 Task: Search one way flight ticket for 2 adults, 2 children, 2 infants in seat in first from Deadhorse: Deadhorse Airport(prudhoe Bay Airport) to Riverton: Central Wyoming Regional Airport (was Riverton Regional) on 5-4-2023. Number of bags: 2 carry on bags. Price is upto 71000. Outbound departure time preference is 6:45.
Action: Mouse moved to (401, 353)
Screenshot: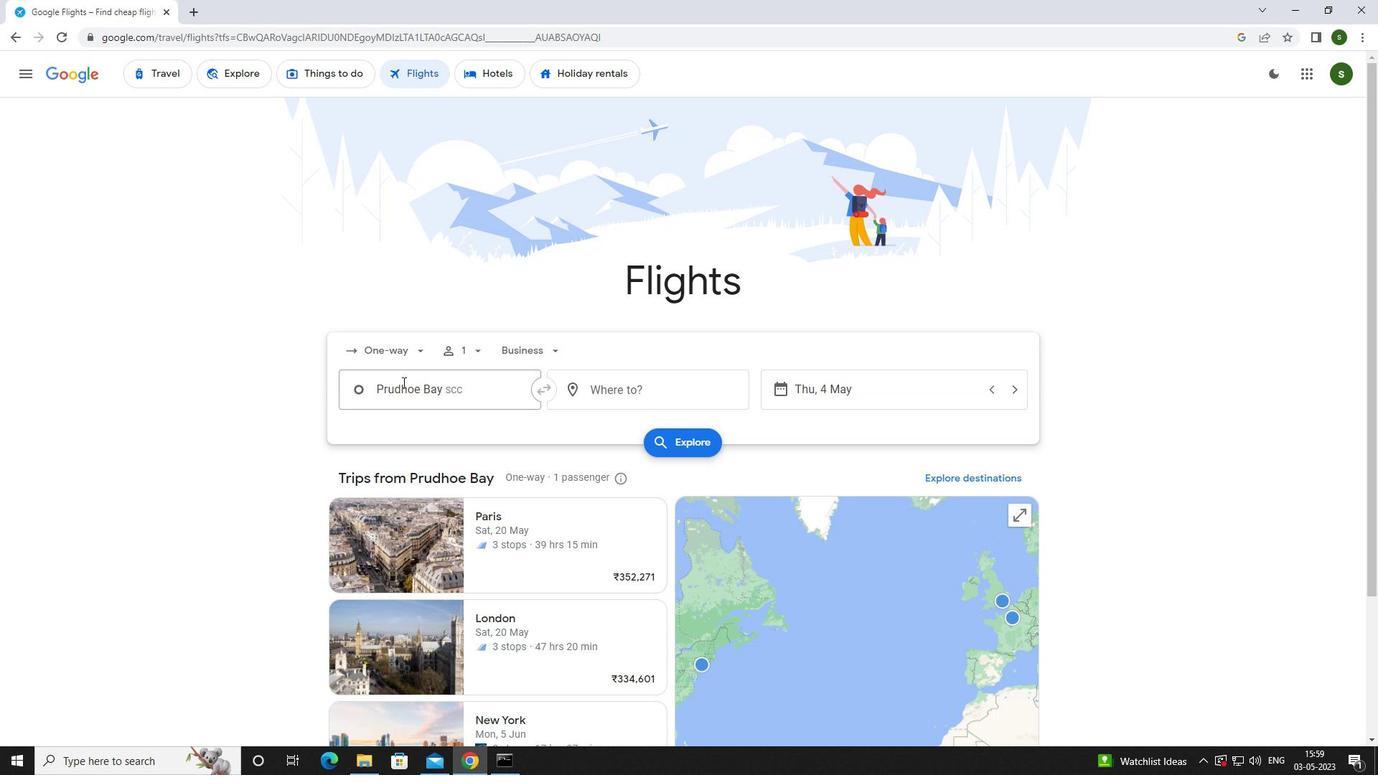 
Action: Mouse pressed left at (401, 353)
Screenshot: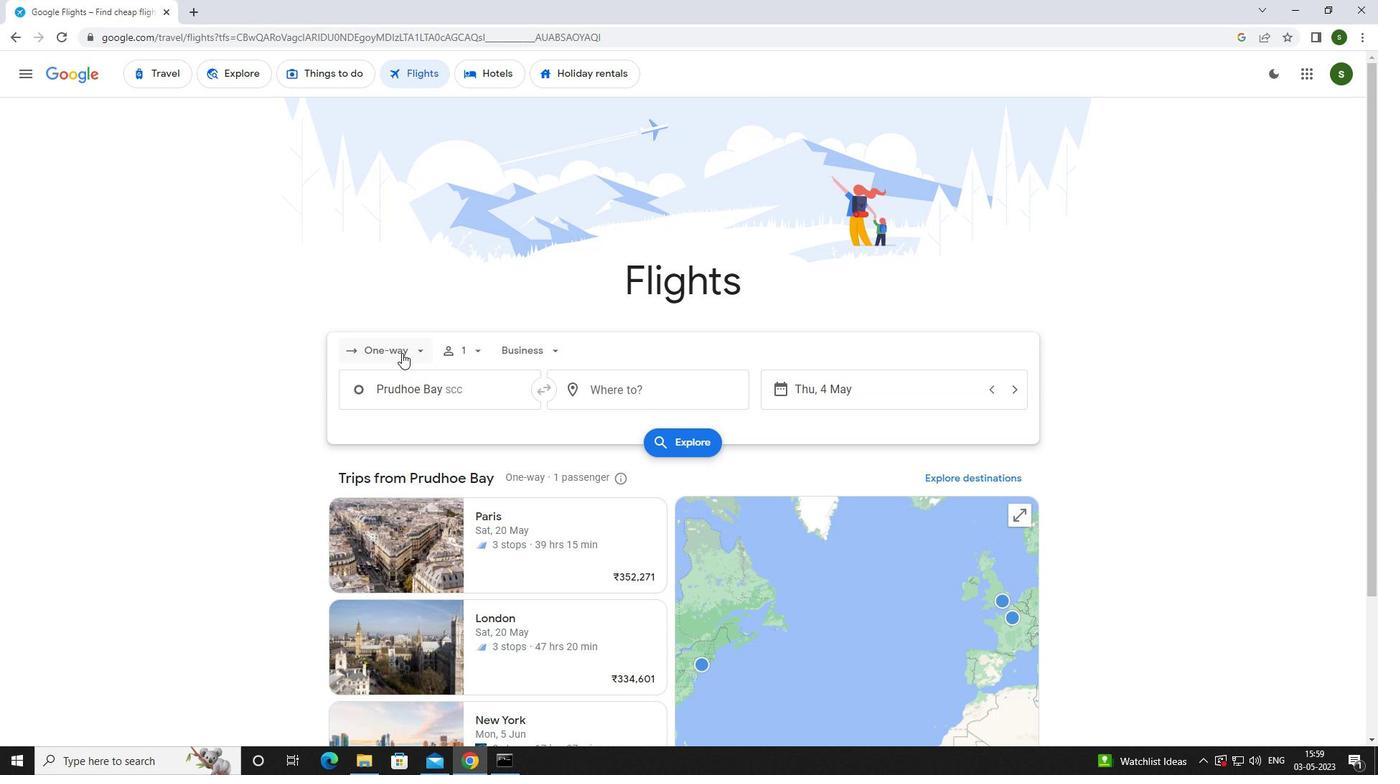 
Action: Mouse moved to (401, 404)
Screenshot: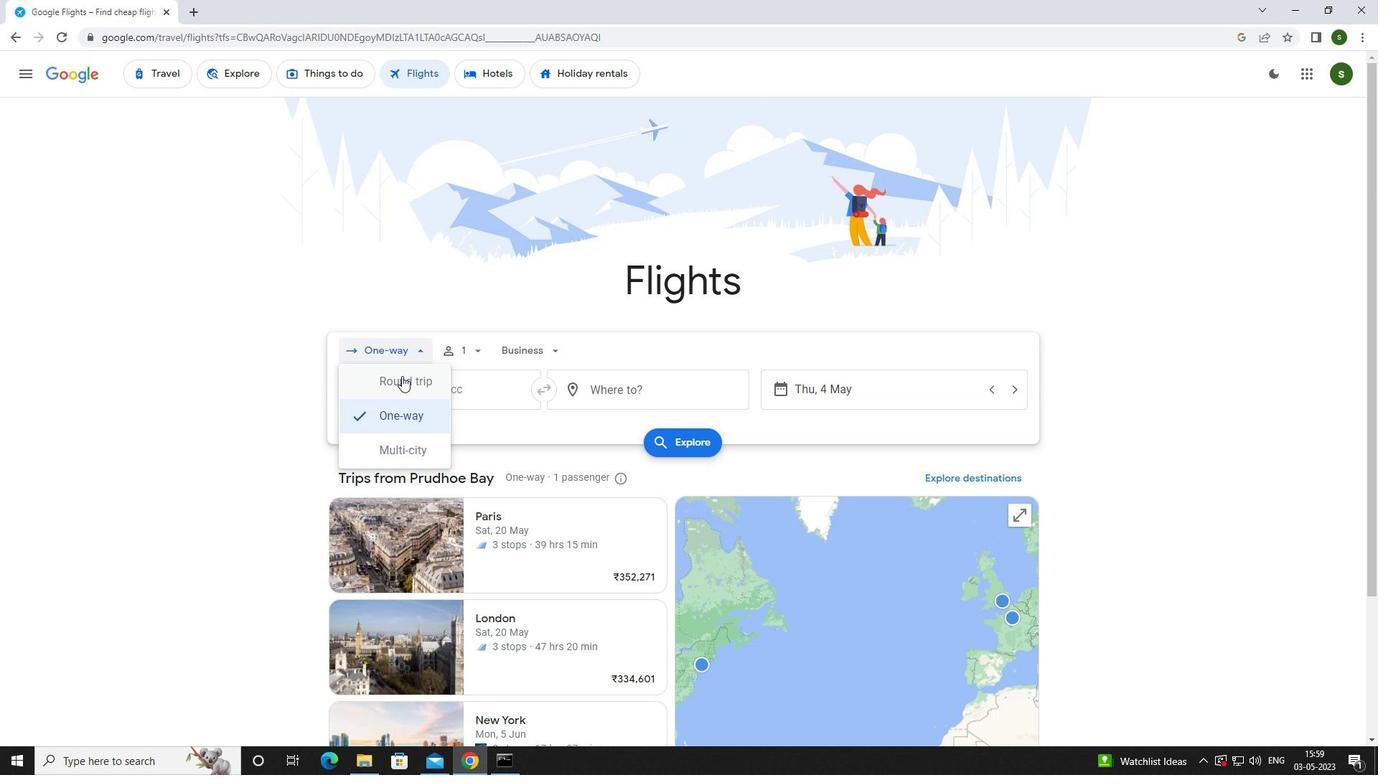 
Action: Mouse pressed left at (401, 404)
Screenshot: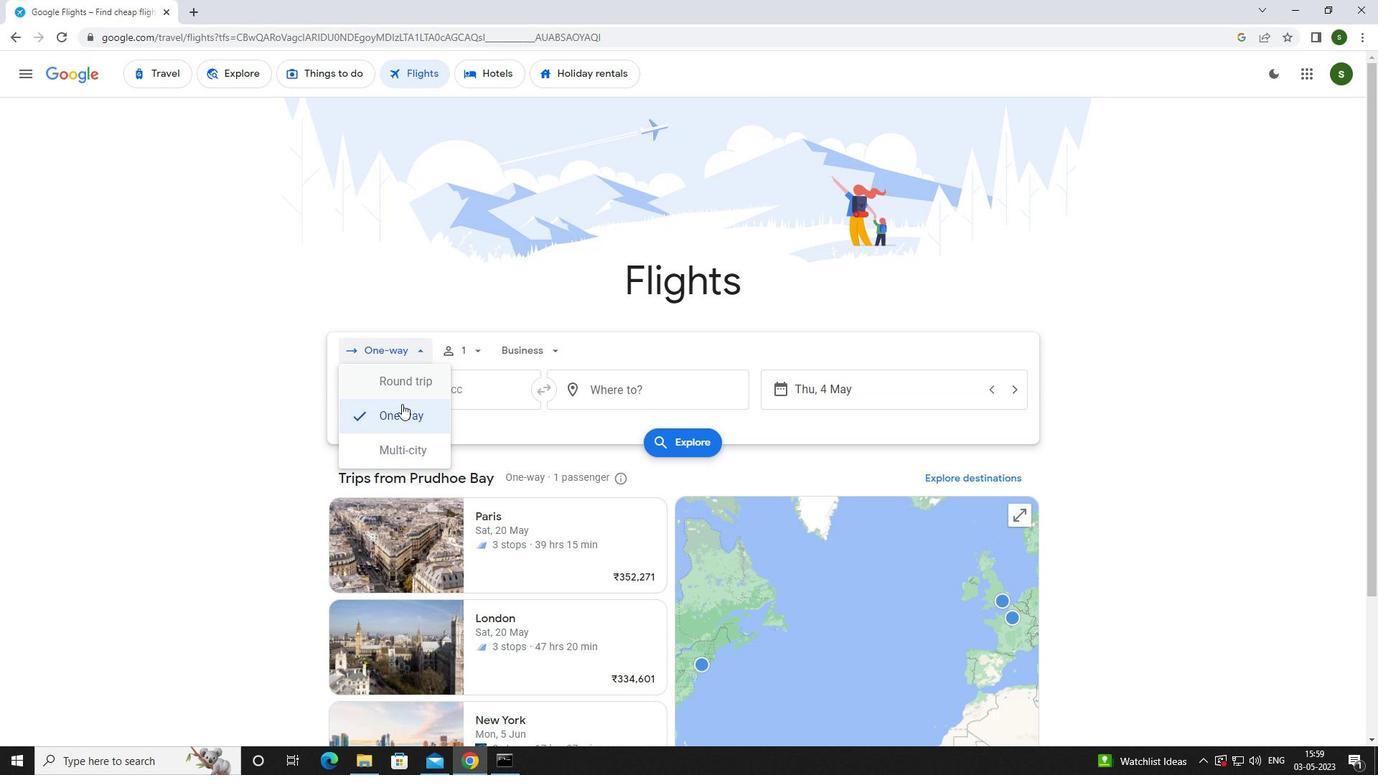 
Action: Mouse moved to (478, 350)
Screenshot: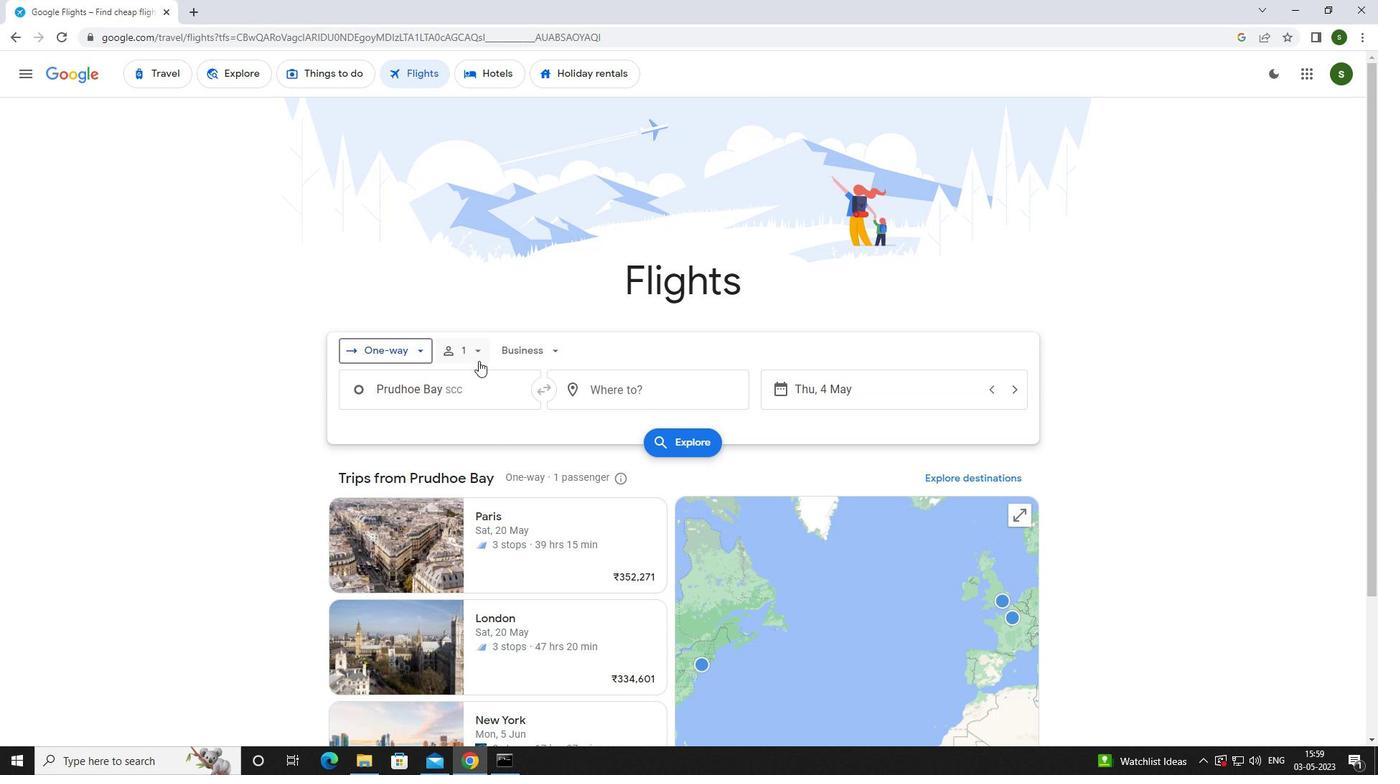 
Action: Mouse pressed left at (478, 350)
Screenshot: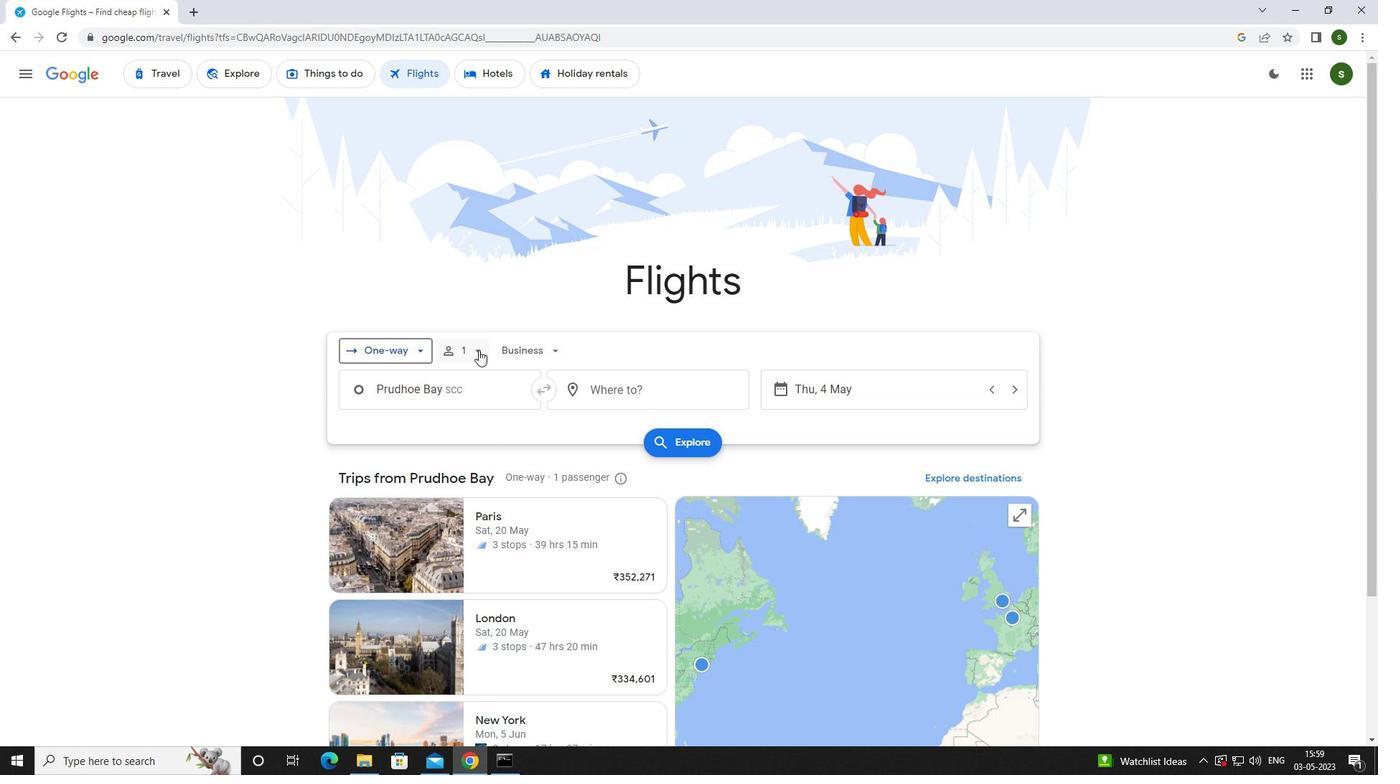 
Action: Mouse moved to (591, 385)
Screenshot: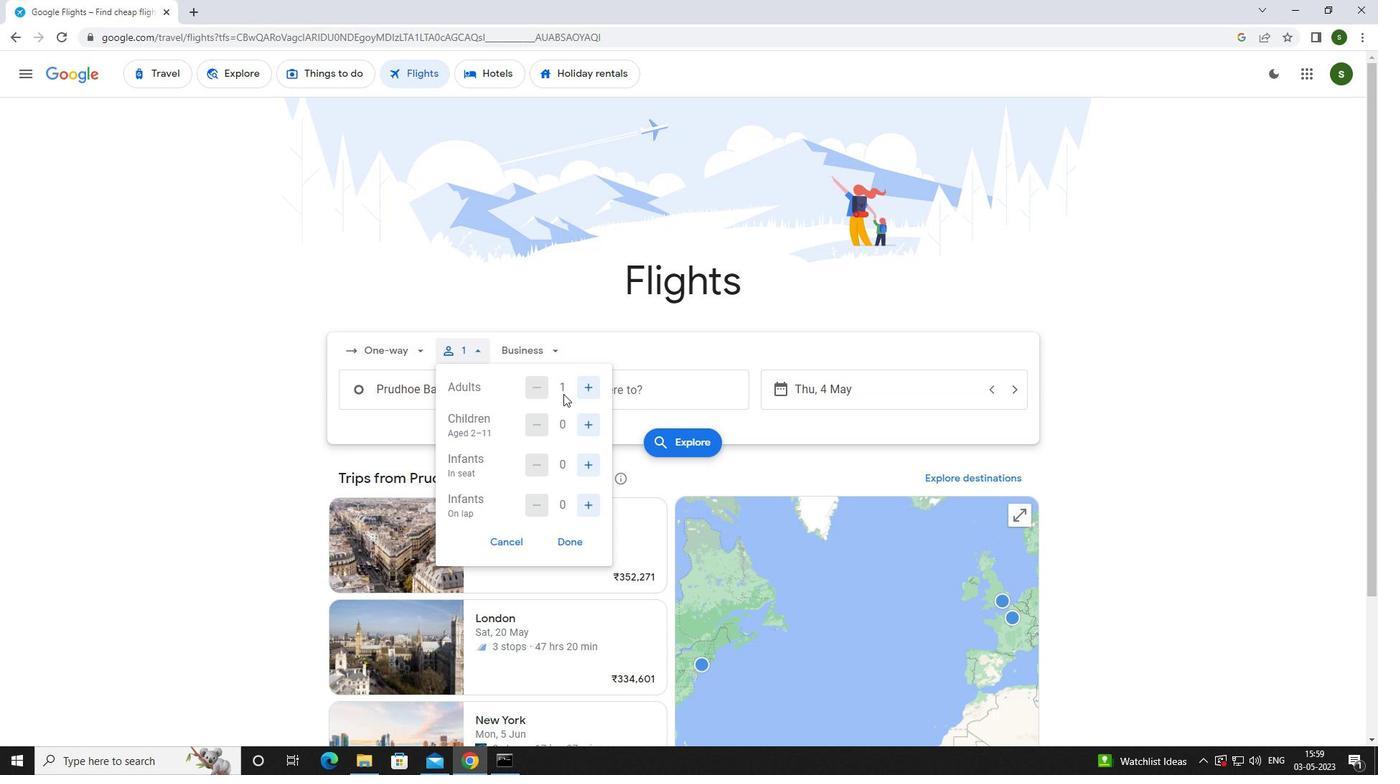 
Action: Mouse pressed left at (591, 385)
Screenshot: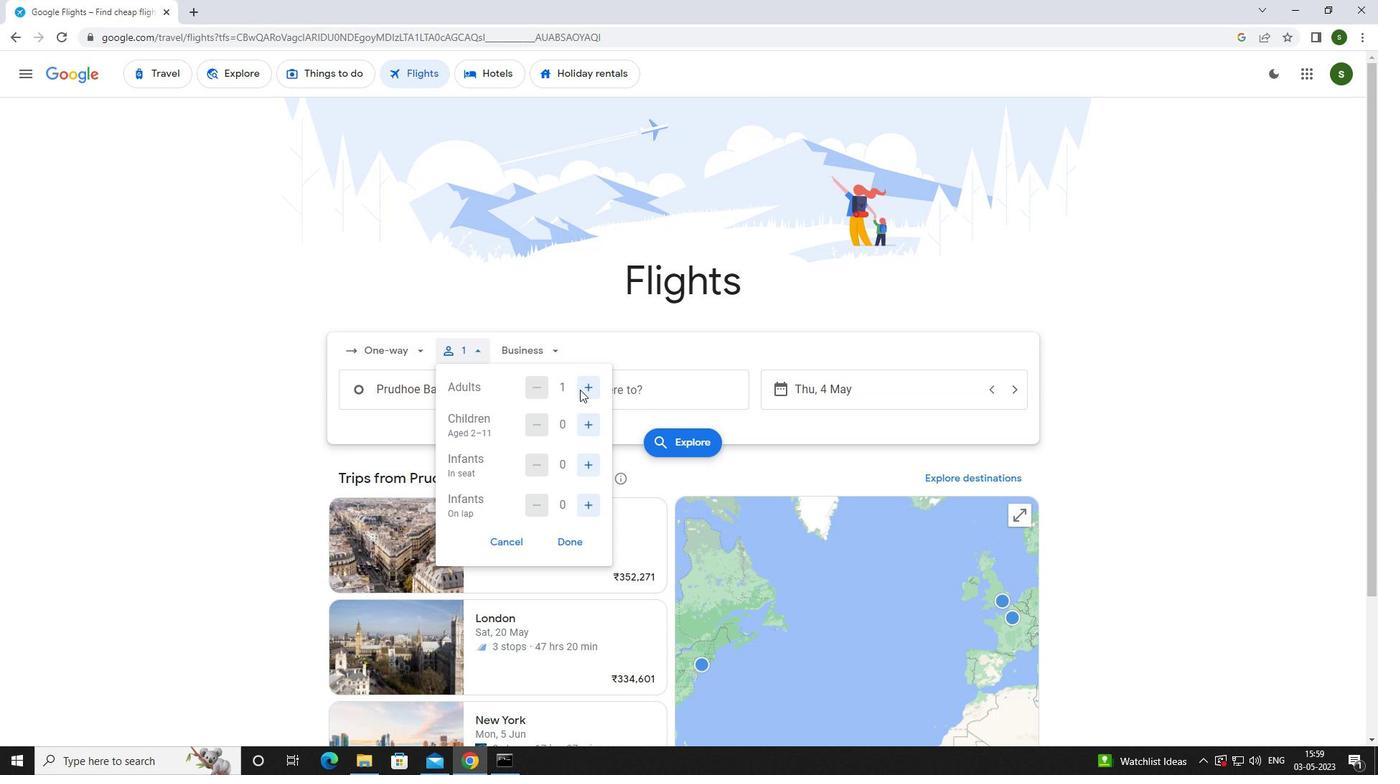 
Action: Mouse moved to (587, 420)
Screenshot: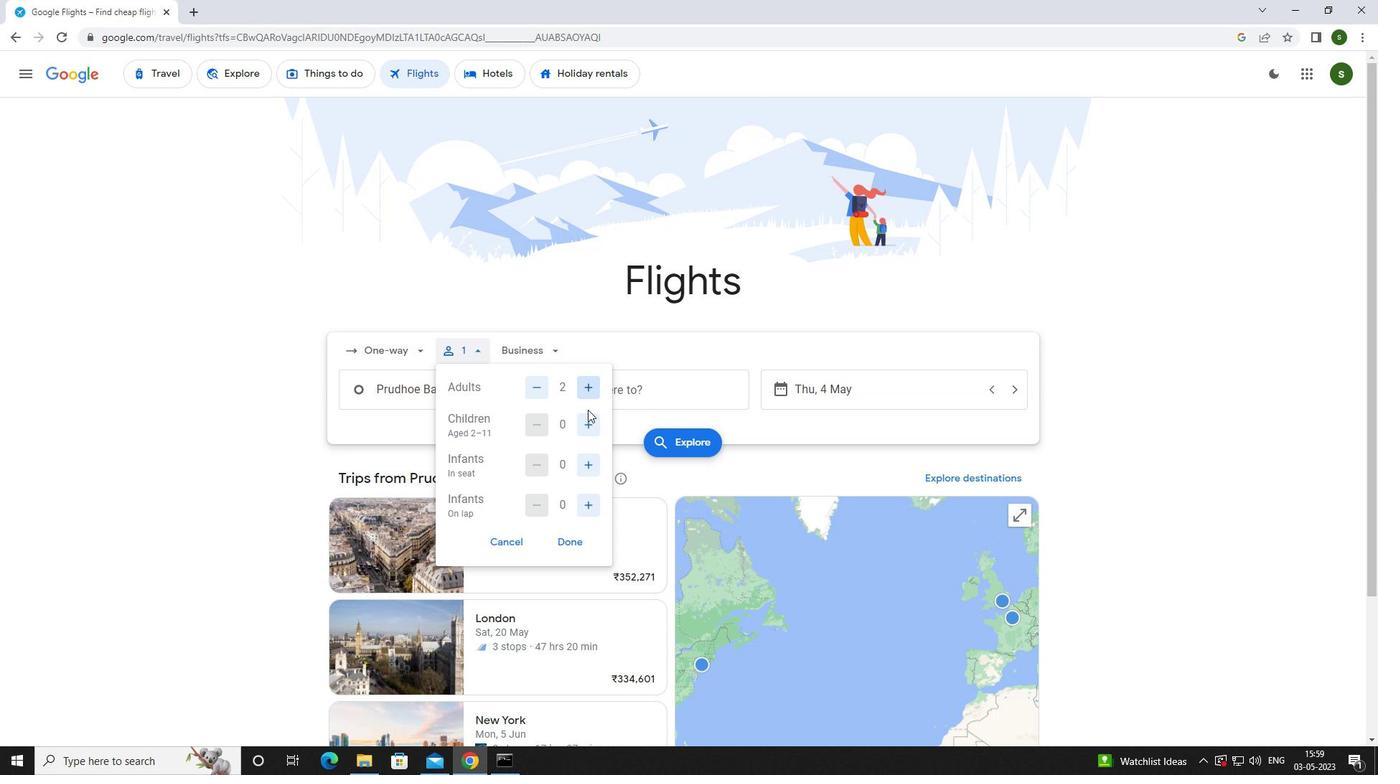 
Action: Mouse pressed left at (587, 420)
Screenshot: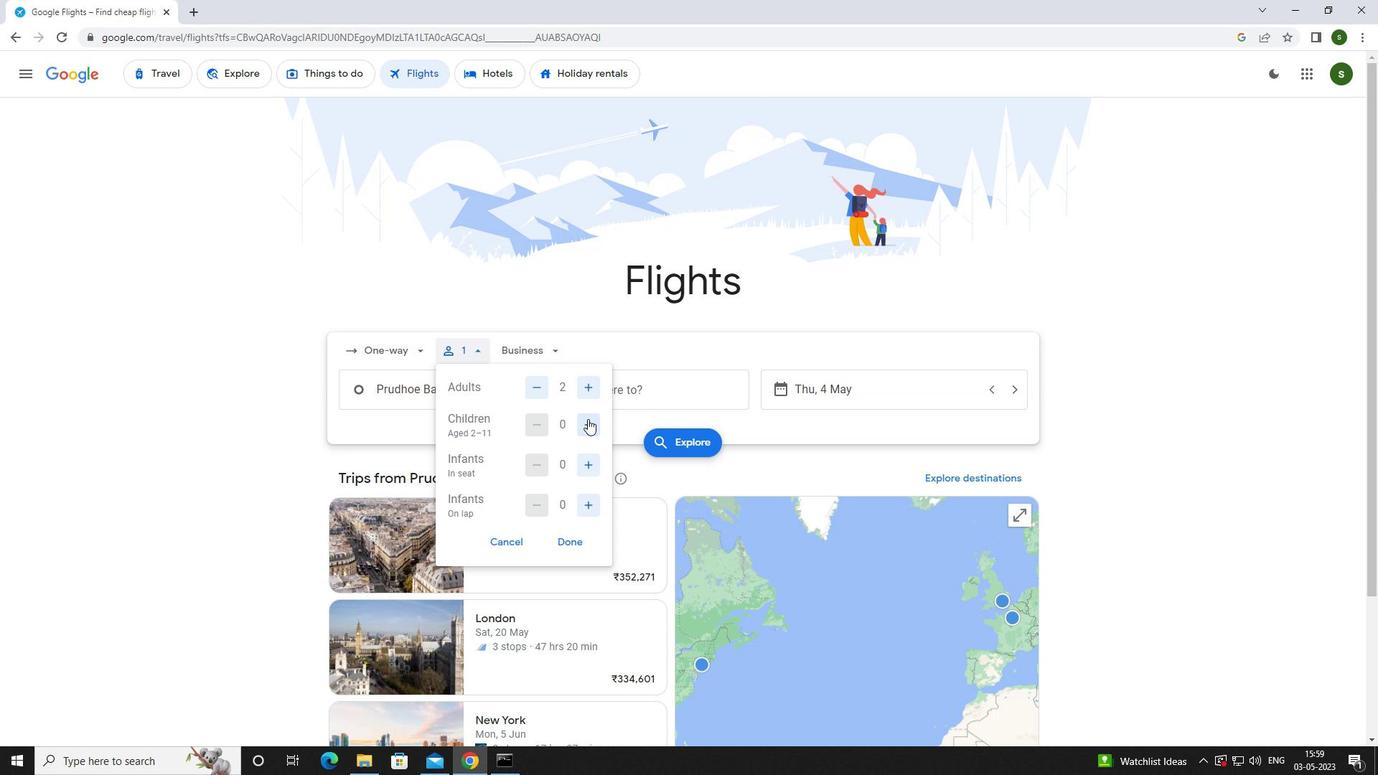 
Action: Mouse pressed left at (587, 420)
Screenshot: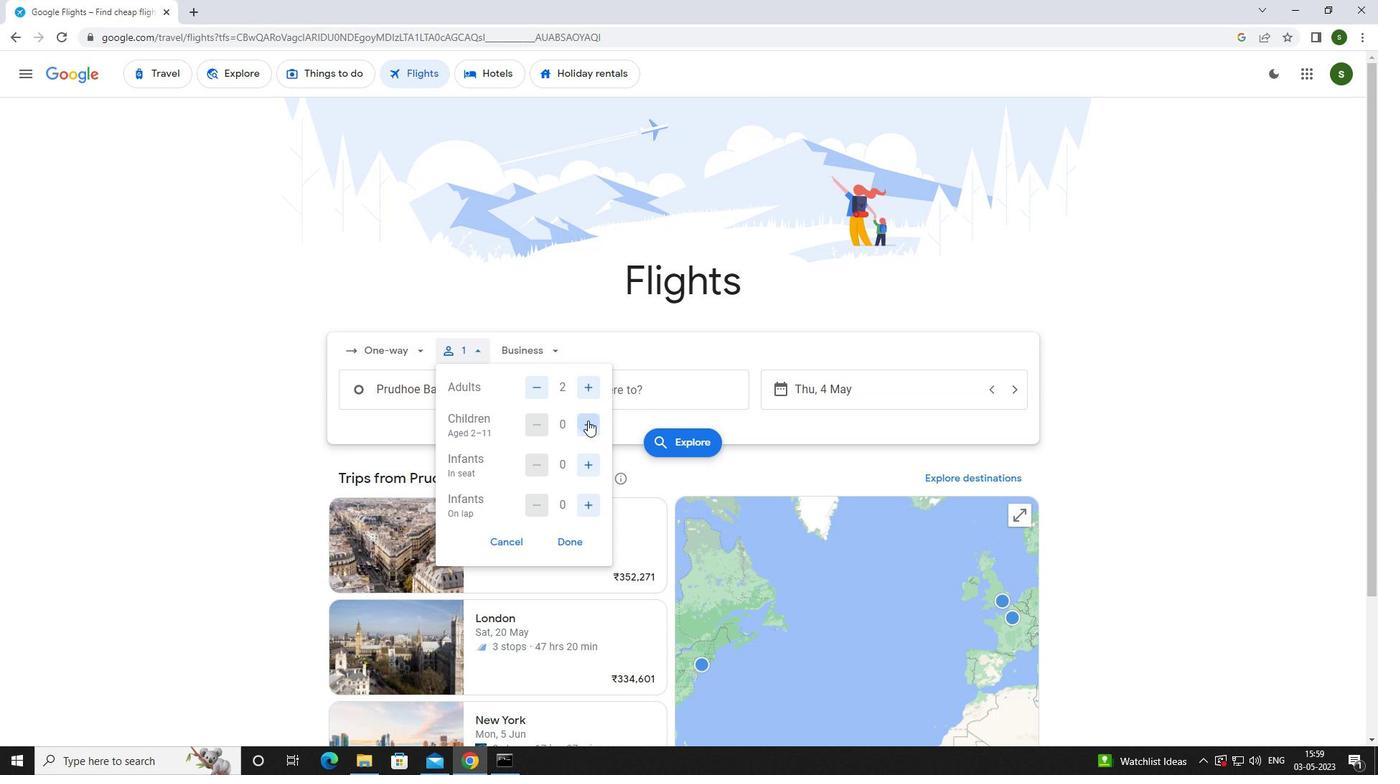 
Action: Mouse moved to (588, 460)
Screenshot: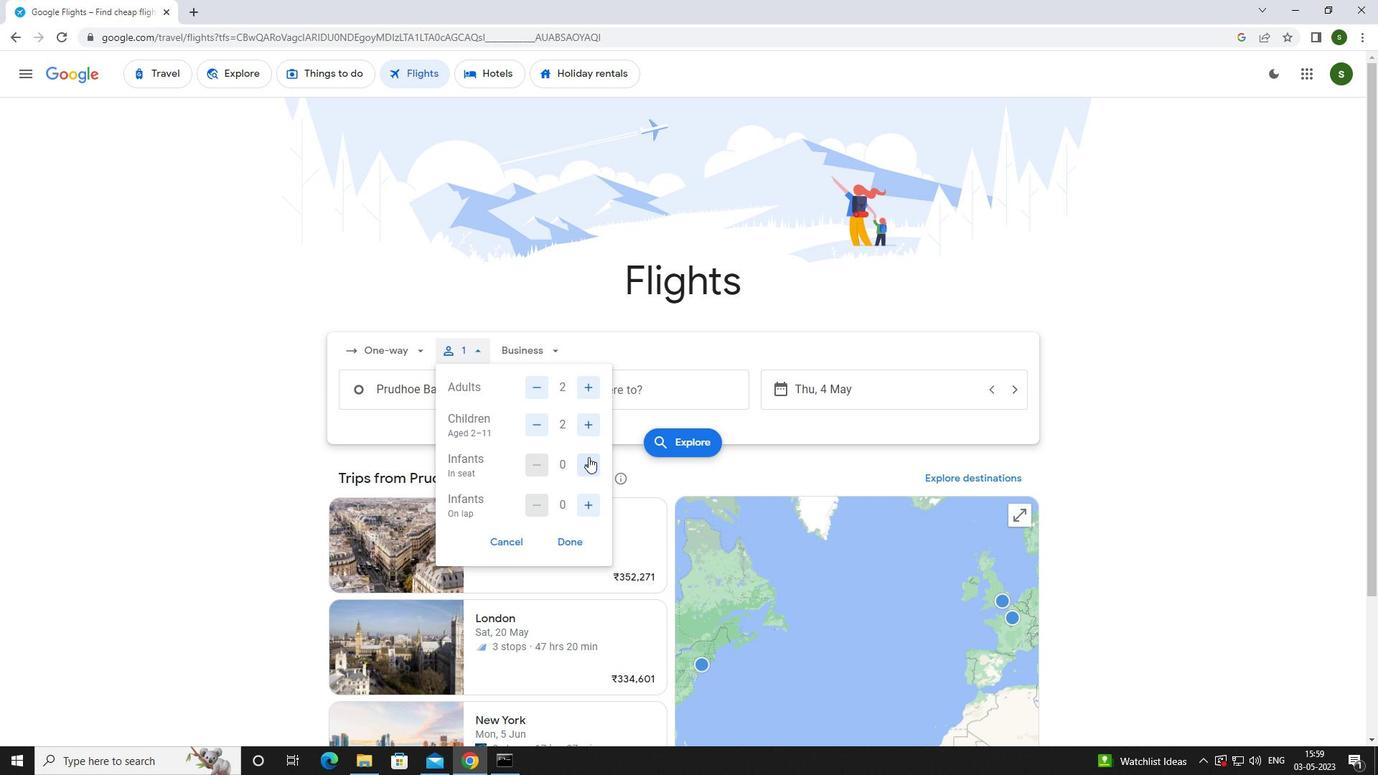 
Action: Mouse pressed left at (588, 460)
Screenshot: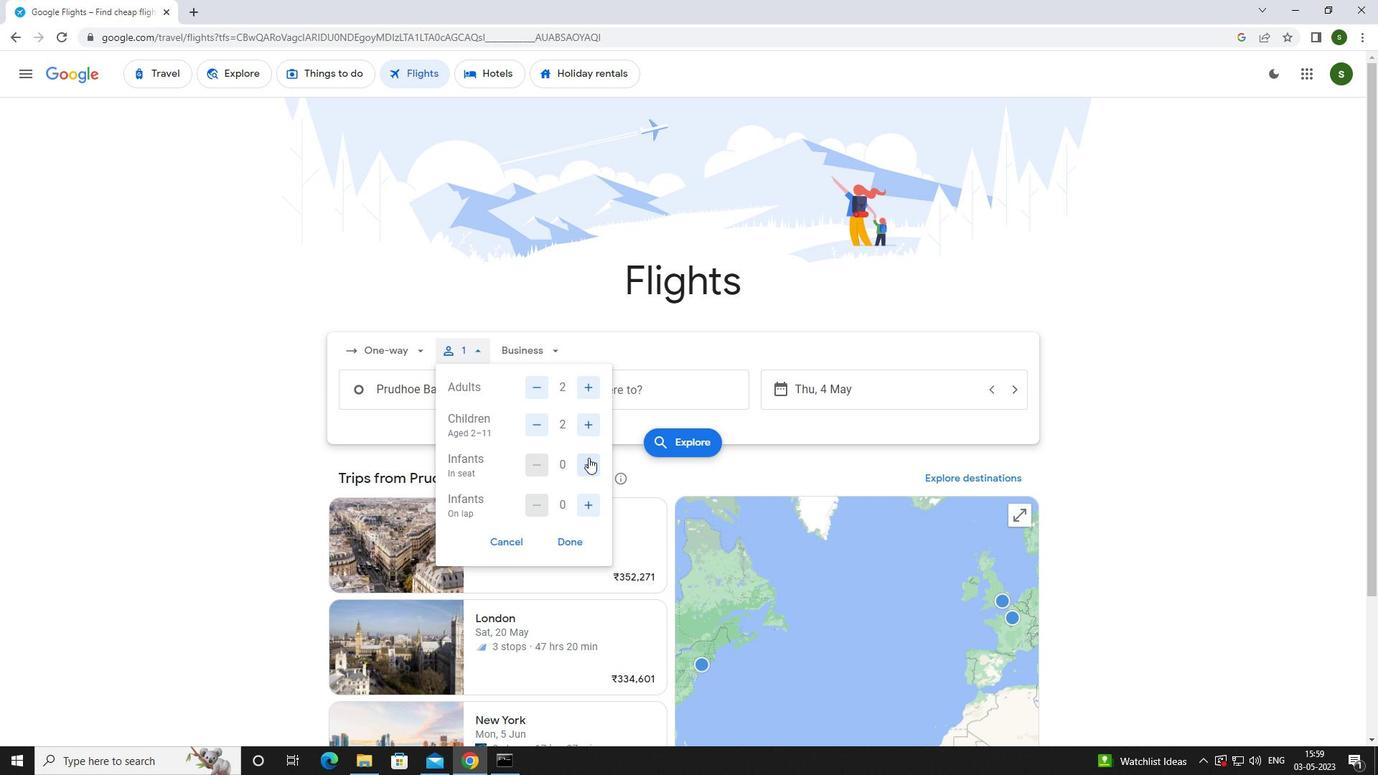 
Action: Mouse pressed left at (588, 460)
Screenshot: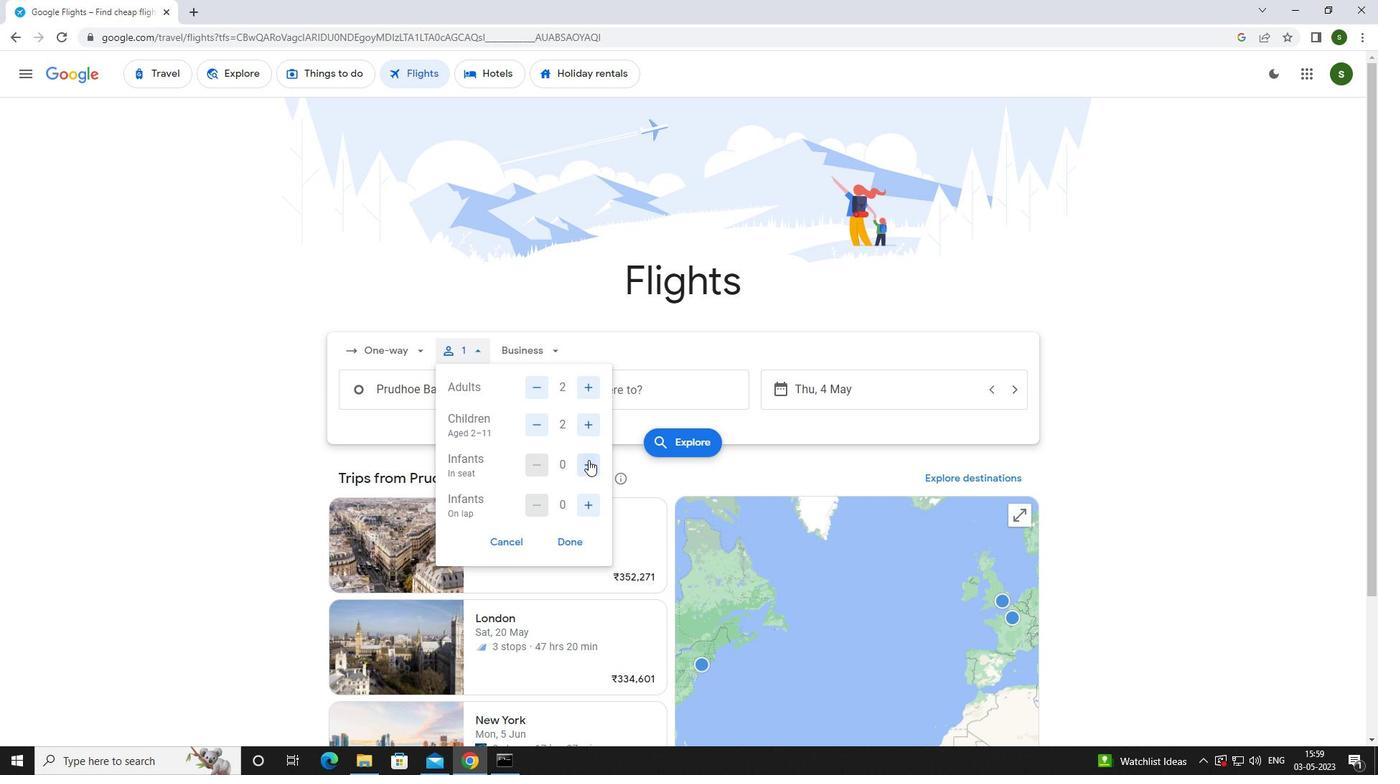 
Action: Mouse moved to (546, 347)
Screenshot: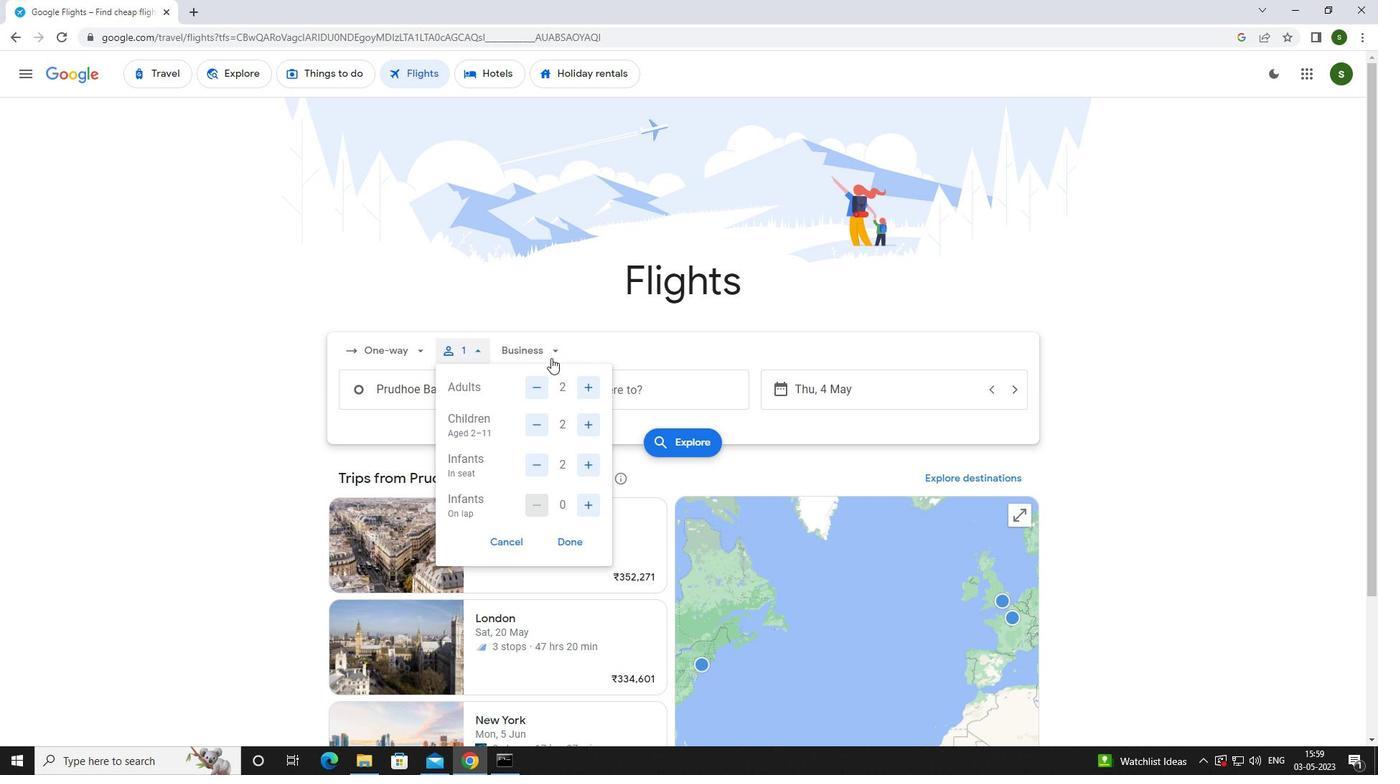 
Action: Mouse pressed left at (546, 347)
Screenshot: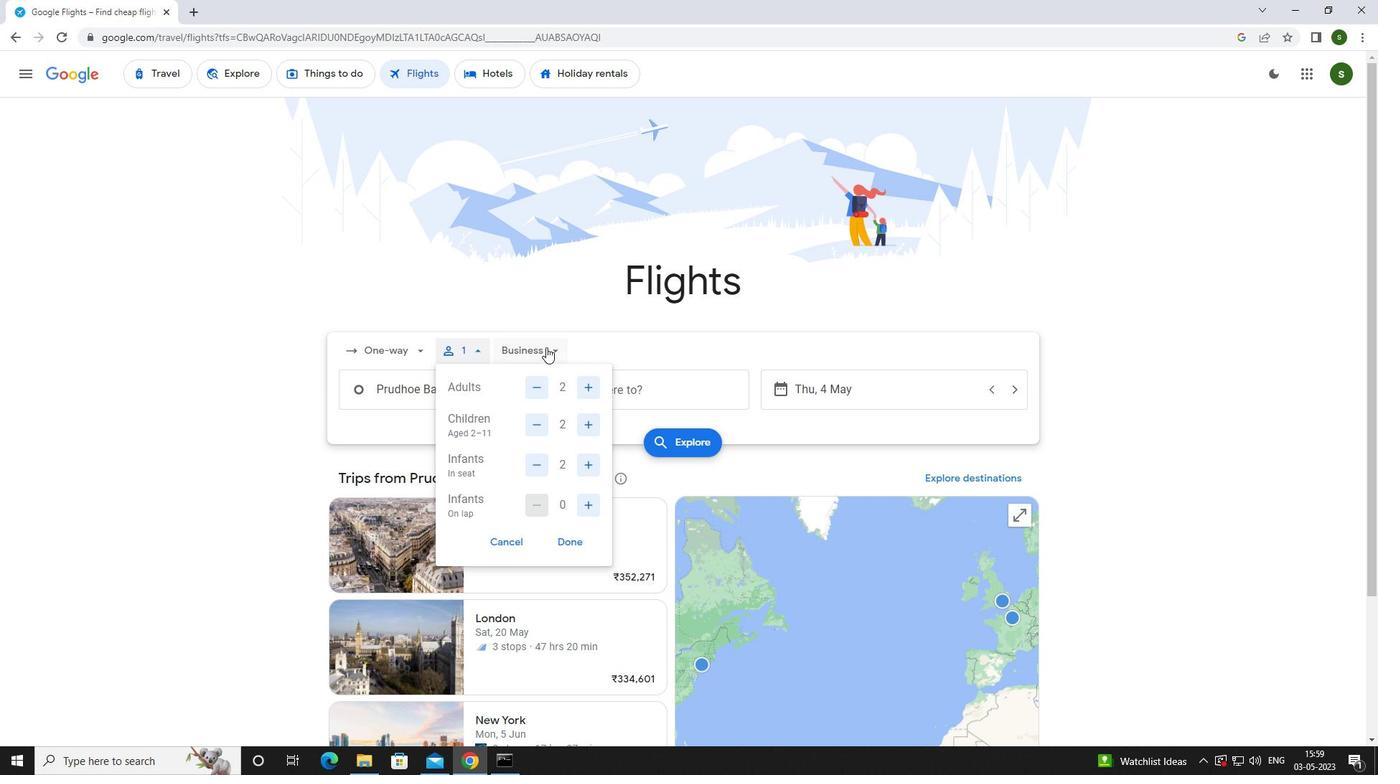 
Action: Mouse moved to (558, 480)
Screenshot: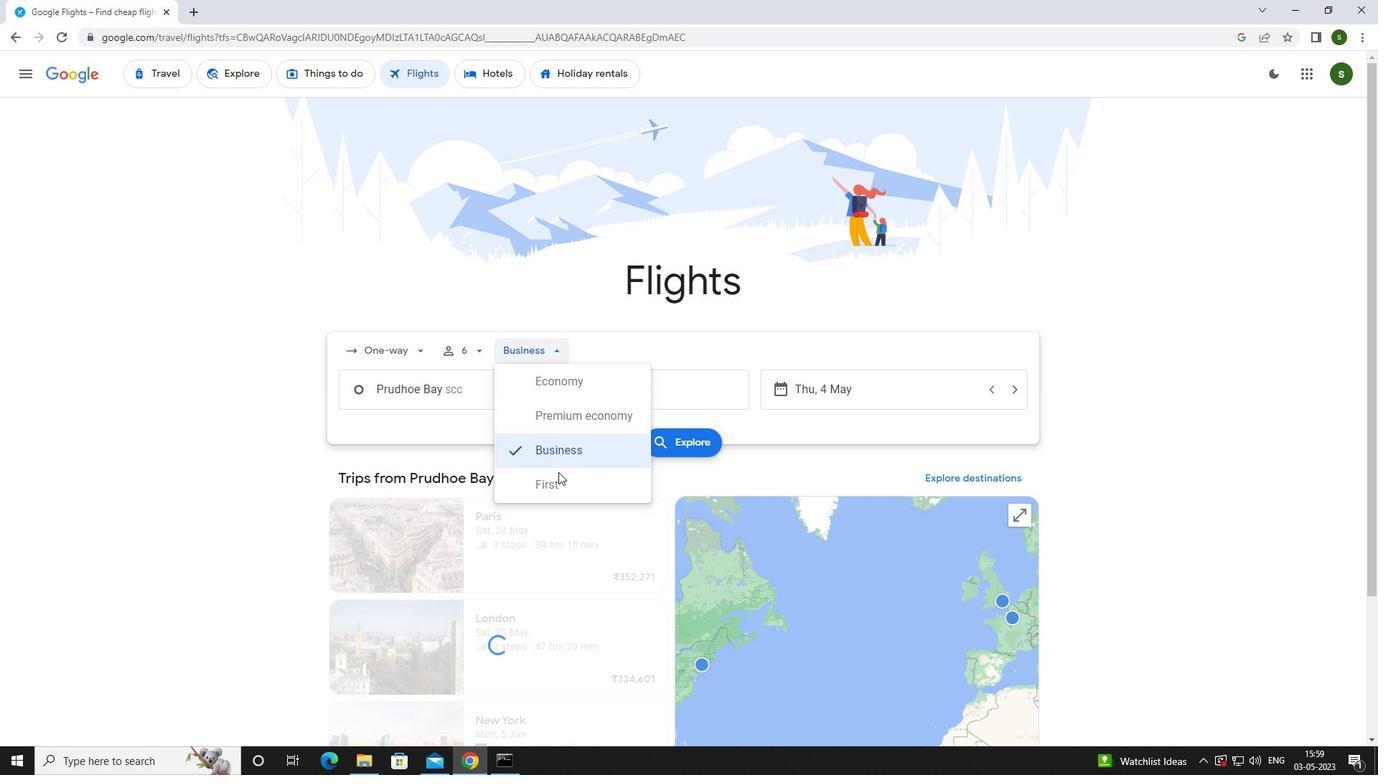 
Action: Mouse pressed left at (558, 480)
Screenshot: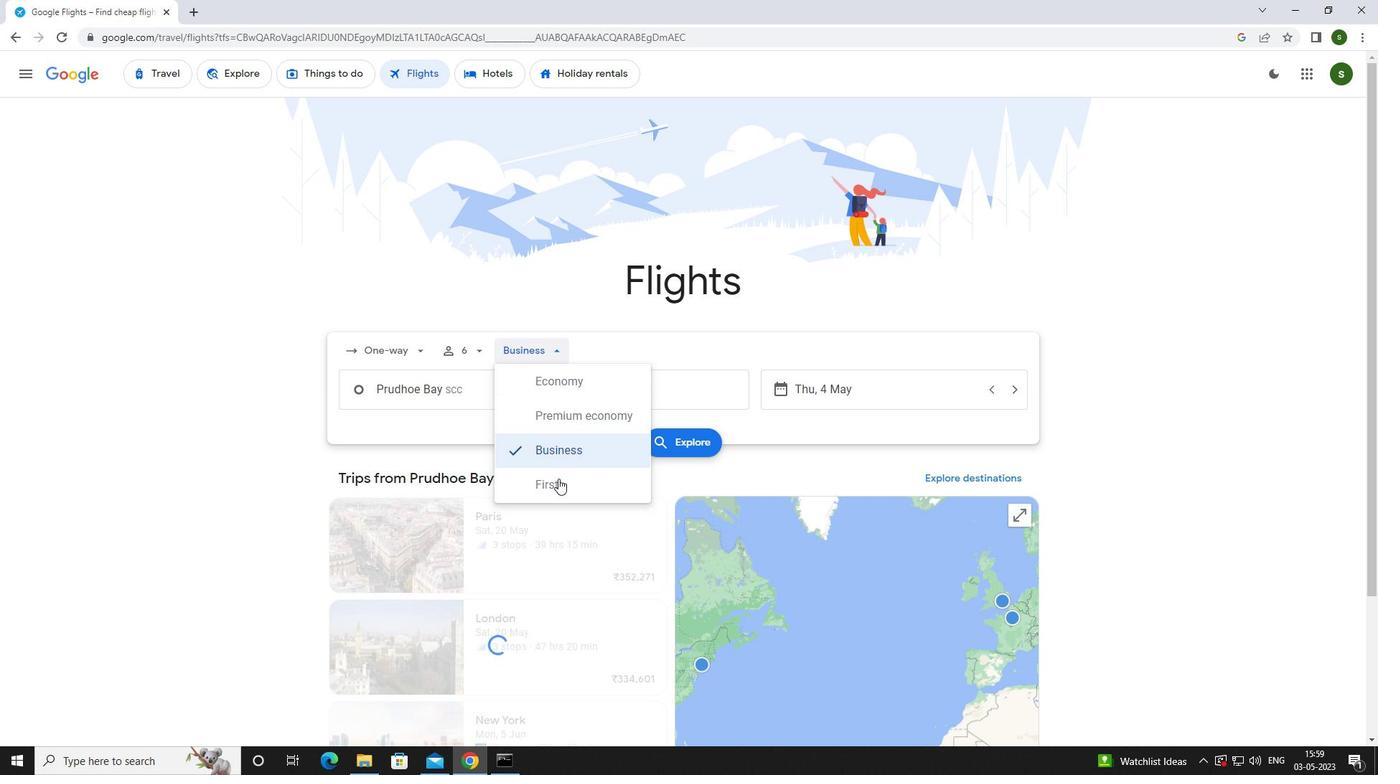 
Action: Mouse moved to (492, 391)
Screenshot: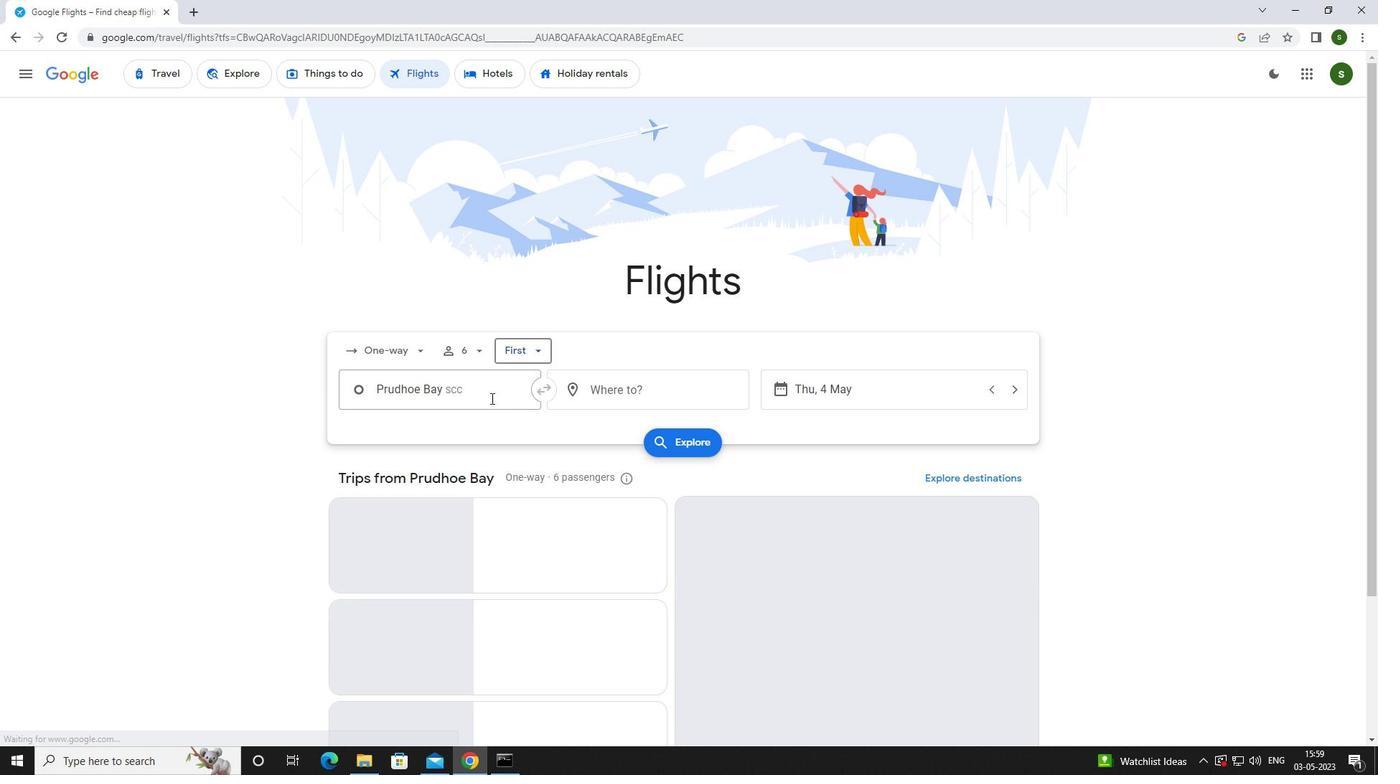 
Action: Mouse pressed left at (492, 391)
Screenshot: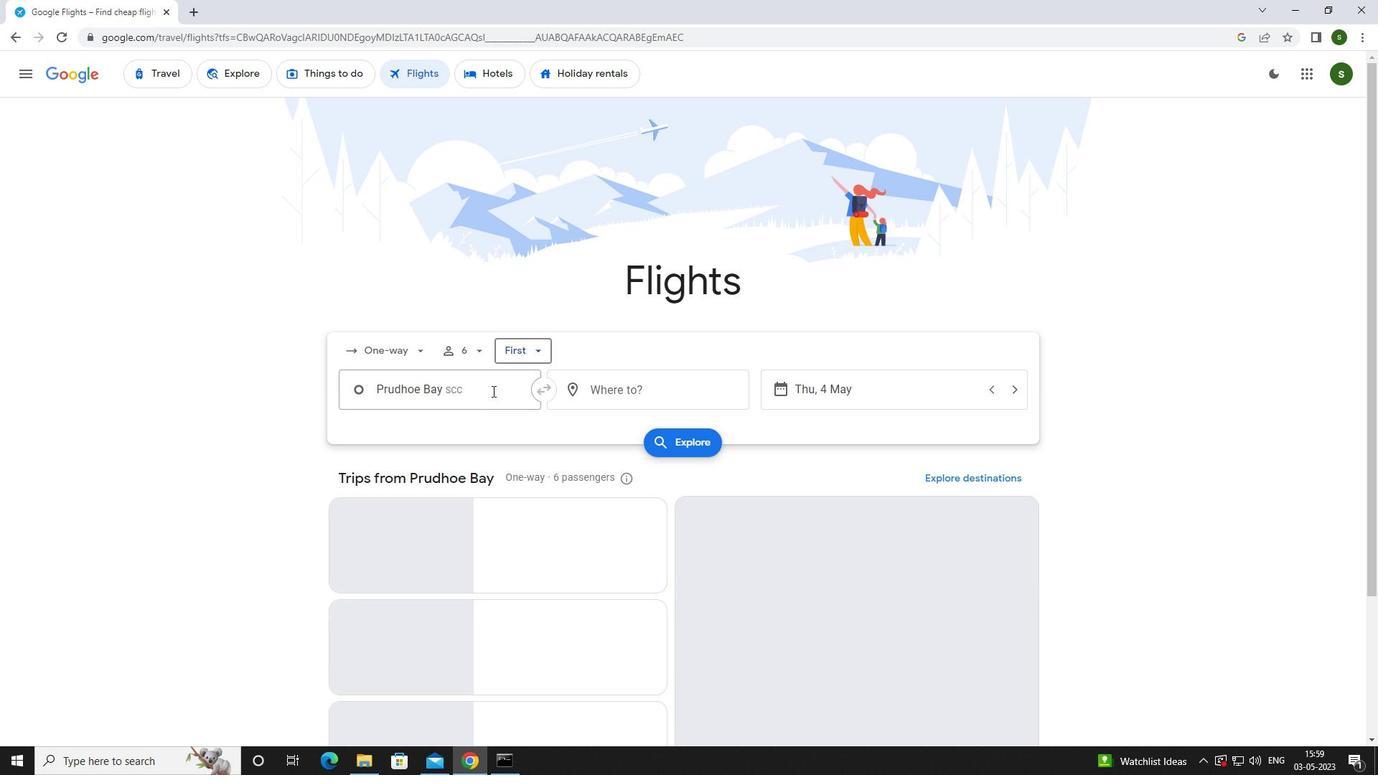 
Action: Mouse moved to (493, 390)
Screenshot: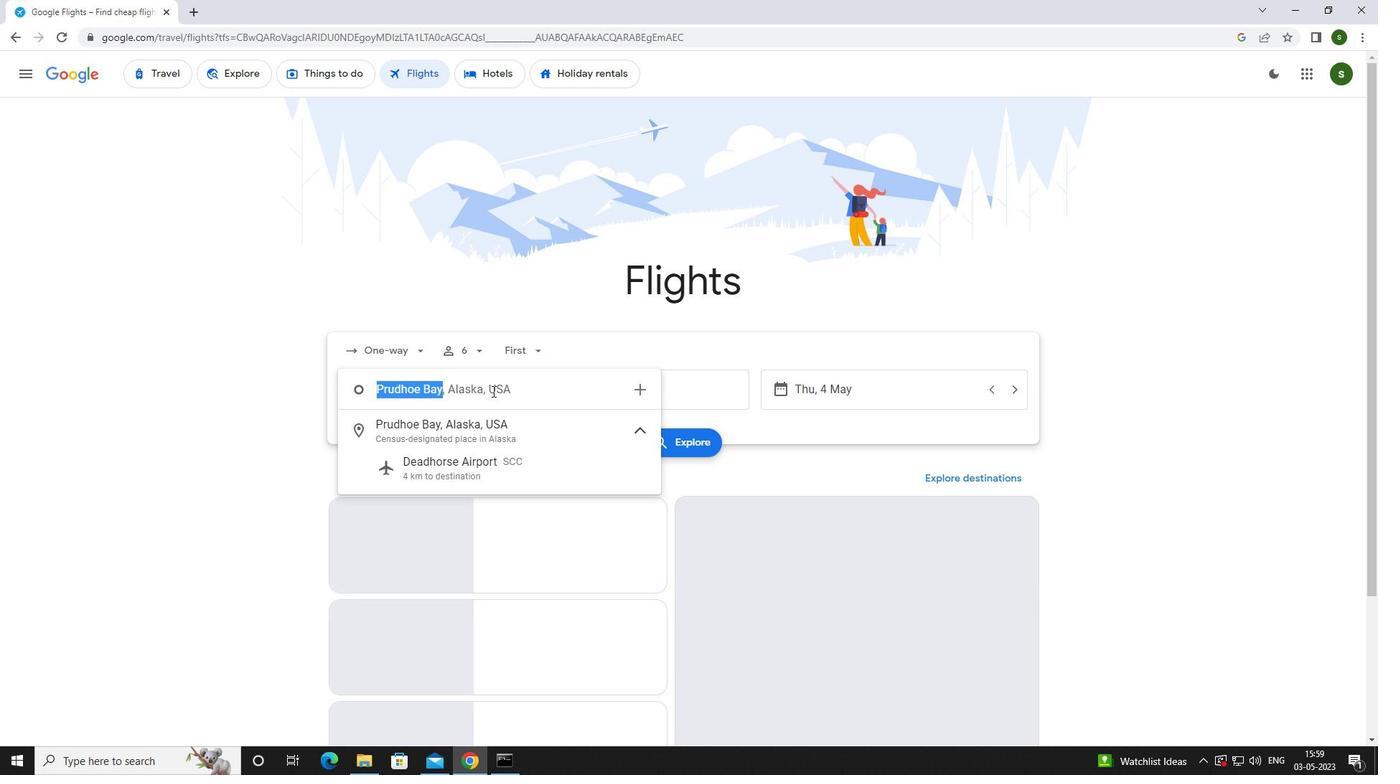 
Action: Key pressed <Key.caps_lock>d<Key.caps_lock>eadho
Screenshot: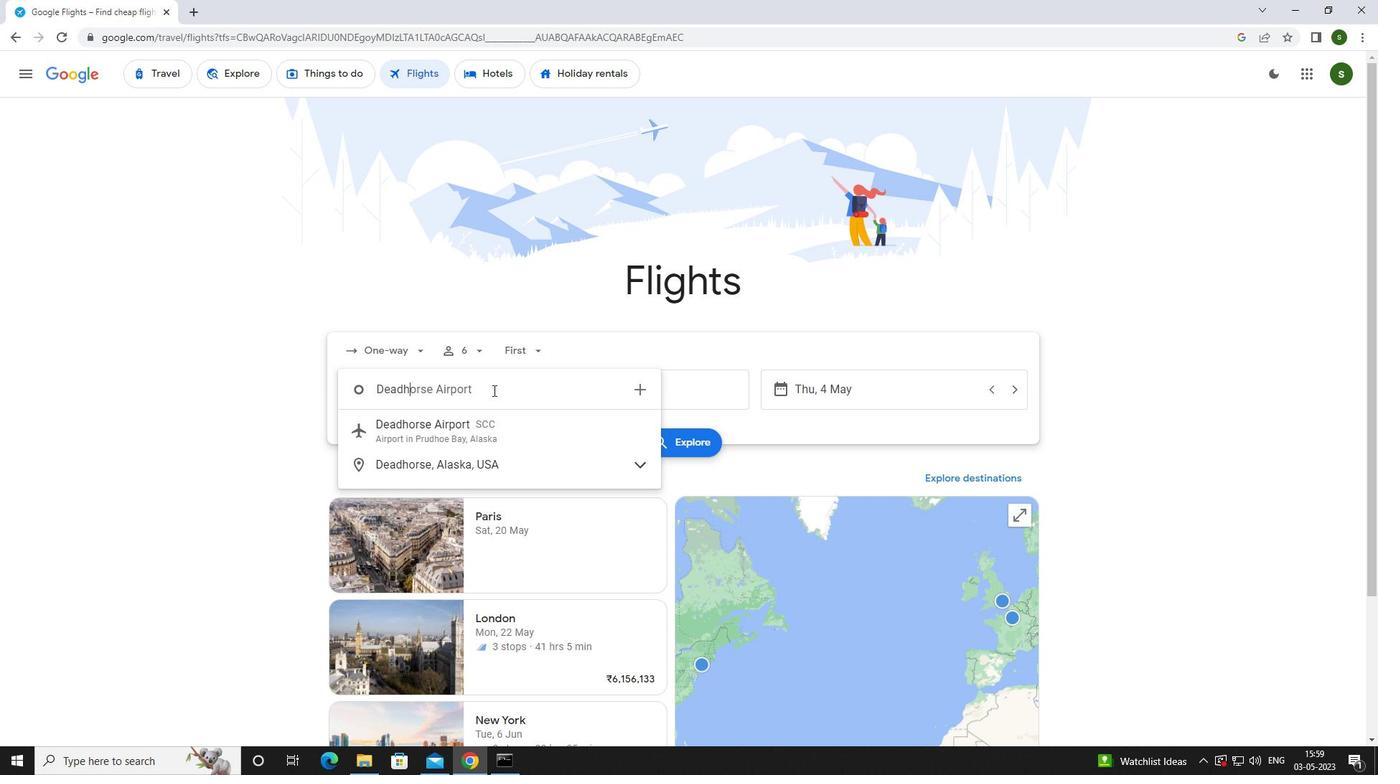
Action: Mouse moved to (501, 420)
Screenshot: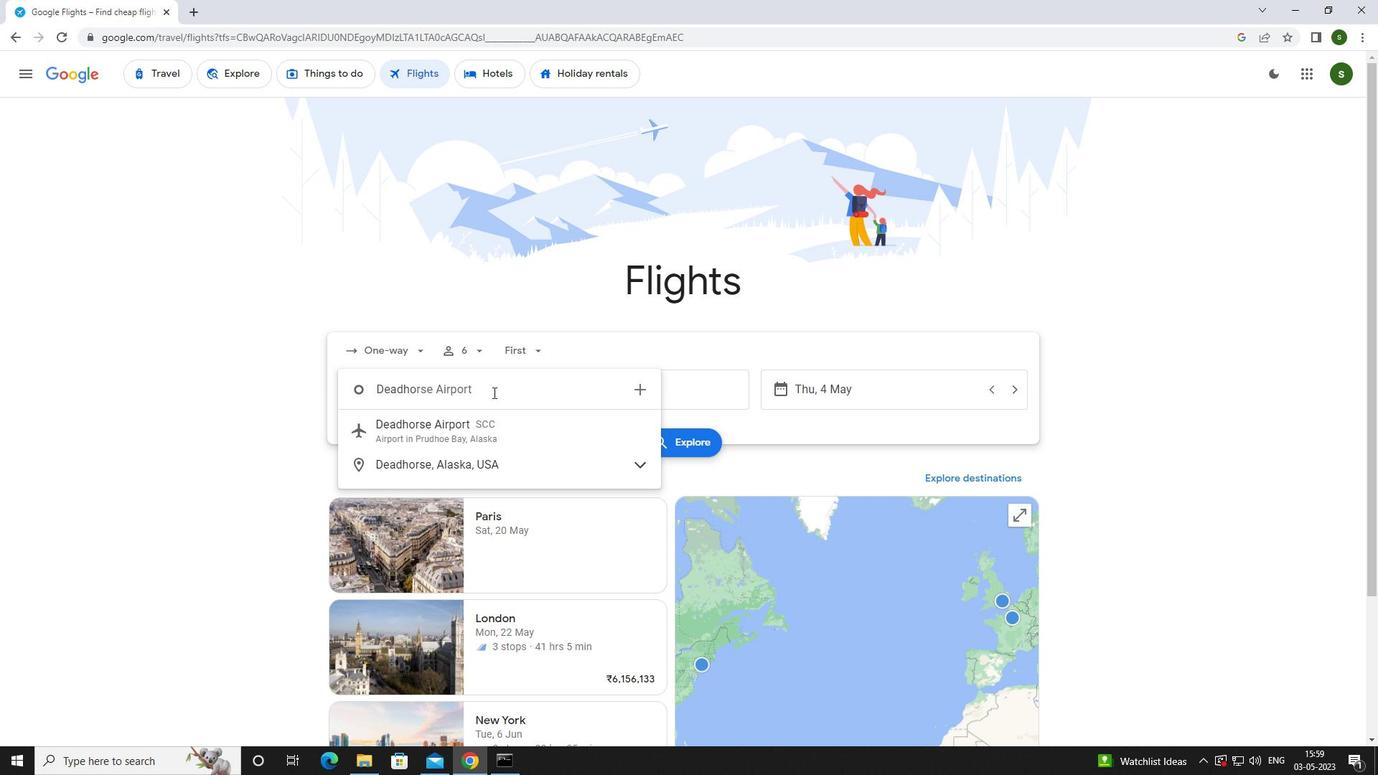
Action: Mouse pressed left at (501, 420)
Screenshot: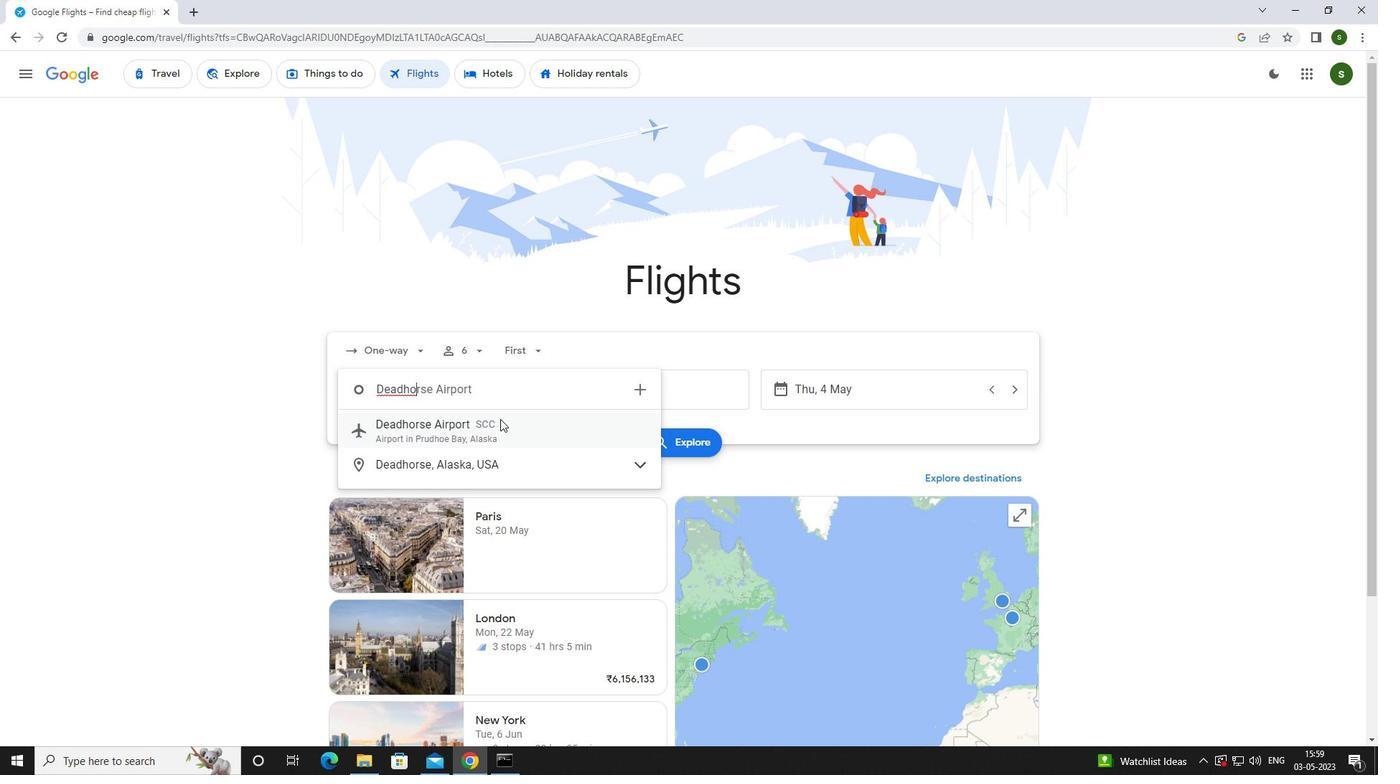 
Action: Mouse moved to (663, 394)
Screenshot: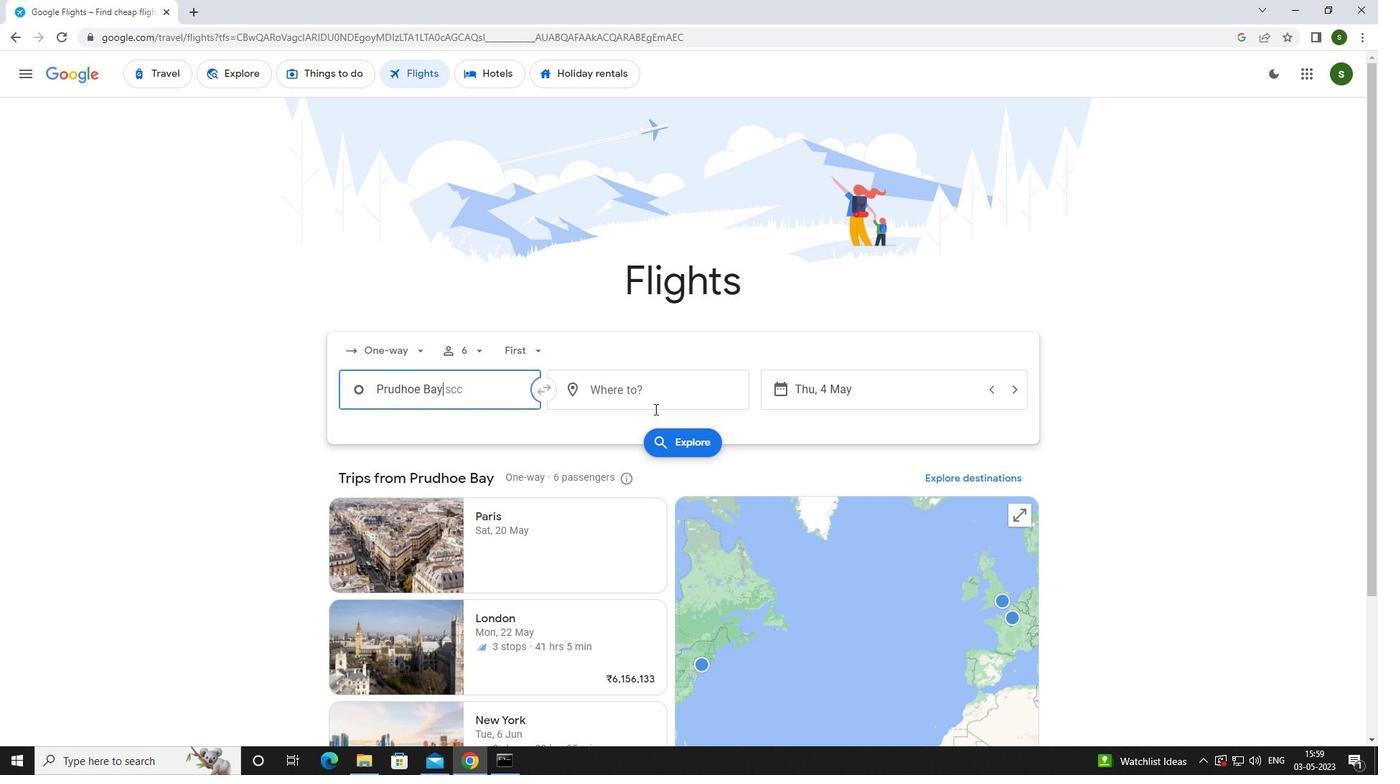 
Action: Mouse pressed left at (663, 394)
Screenshot: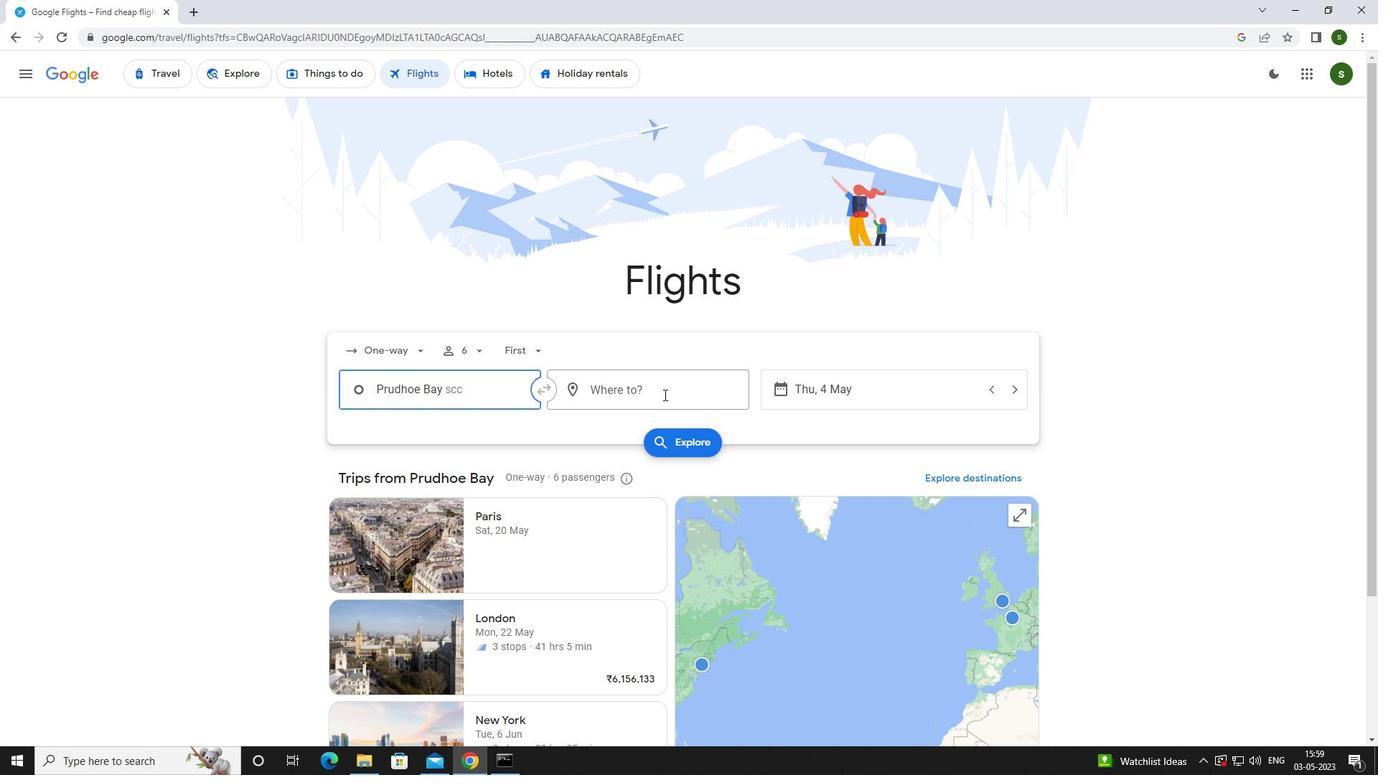 
Action: Mouse moved to (666, 392)
Screenshot: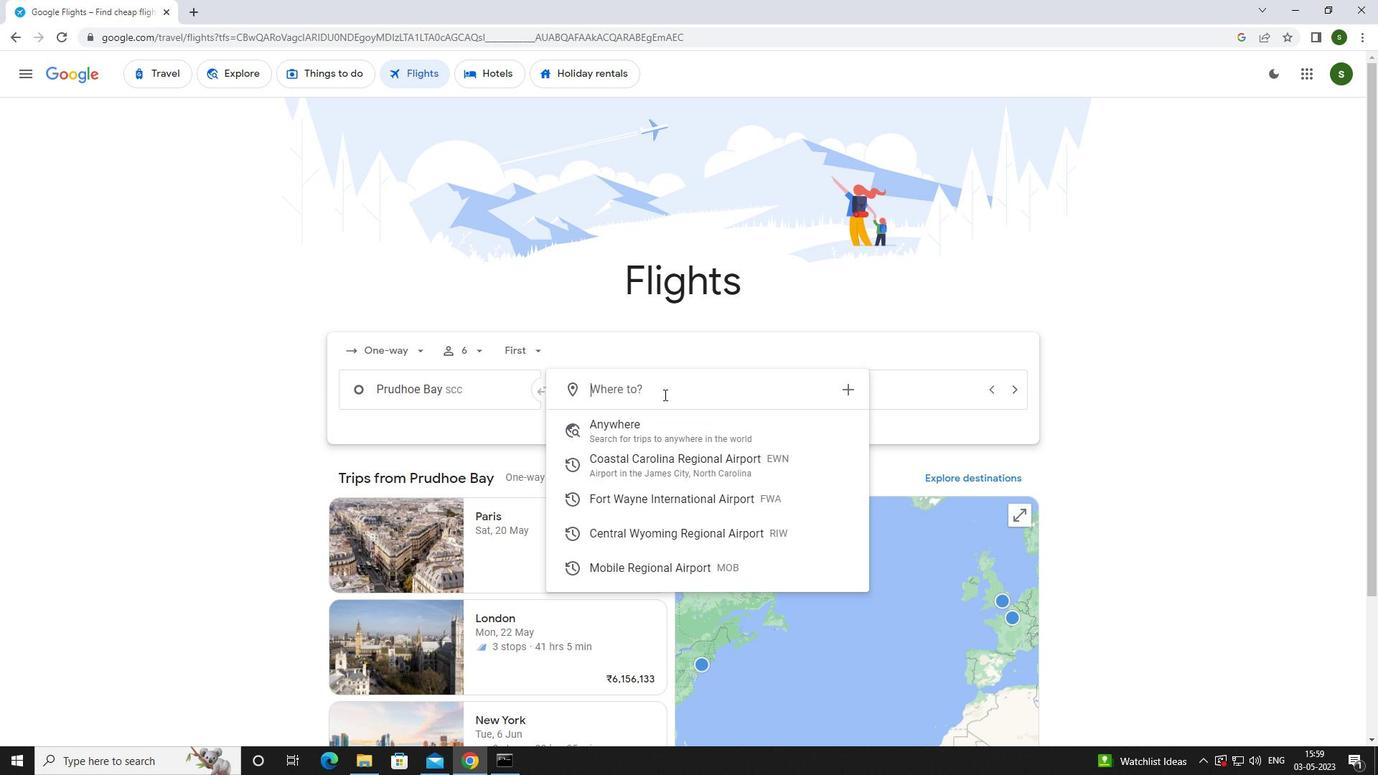 
Action: Key pressed <Key.caps_lock>r
Screenshot: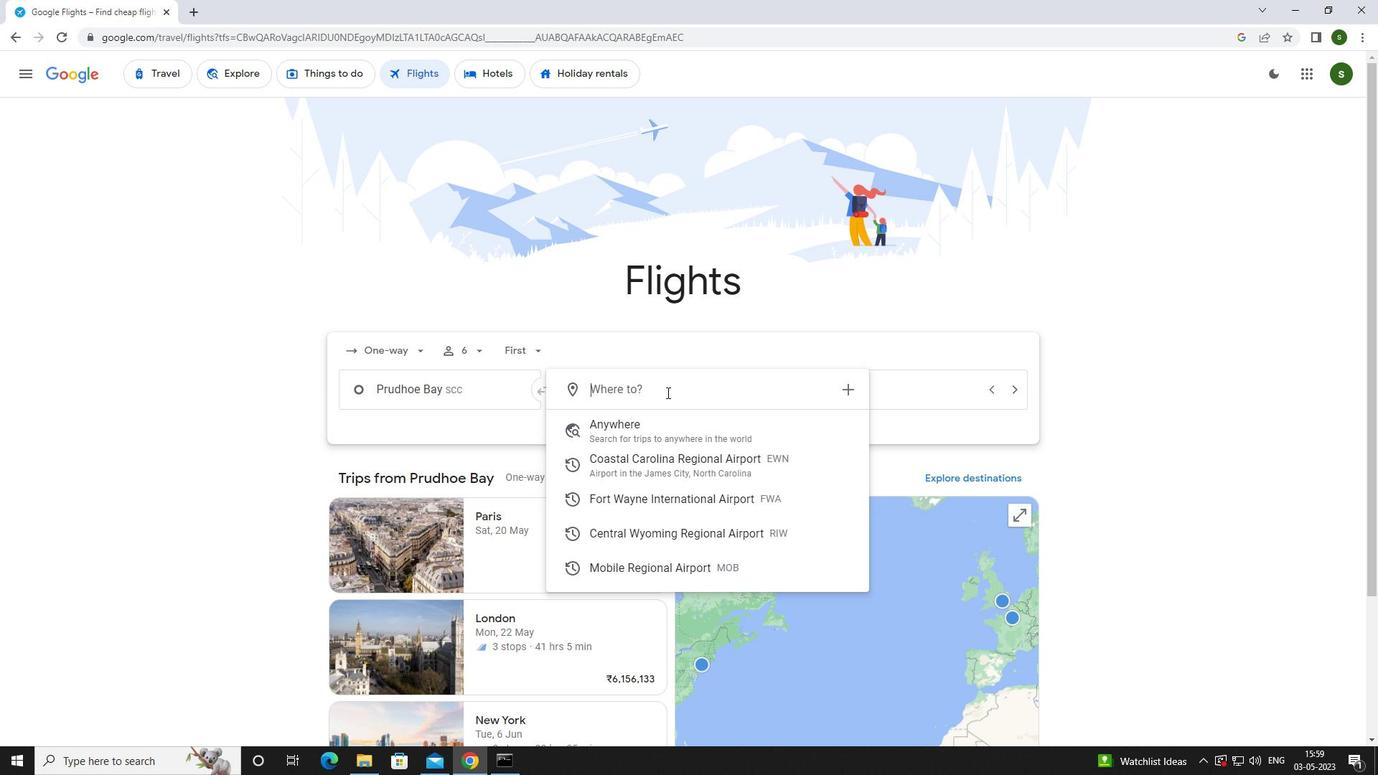 
Action: Mouse moved to (666, 392)
Screenshot: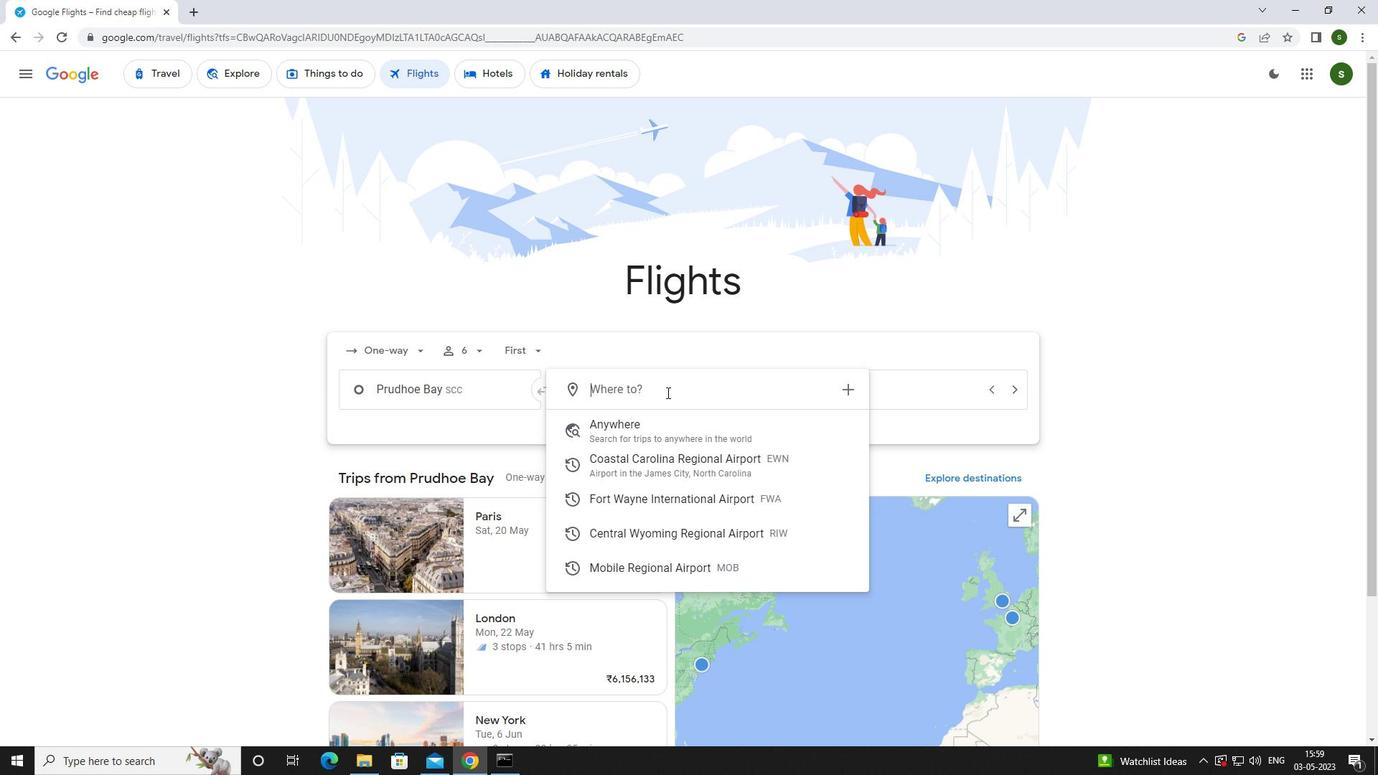 
Action: Key pressed <Key.caps_lock>iverto
Screenshot: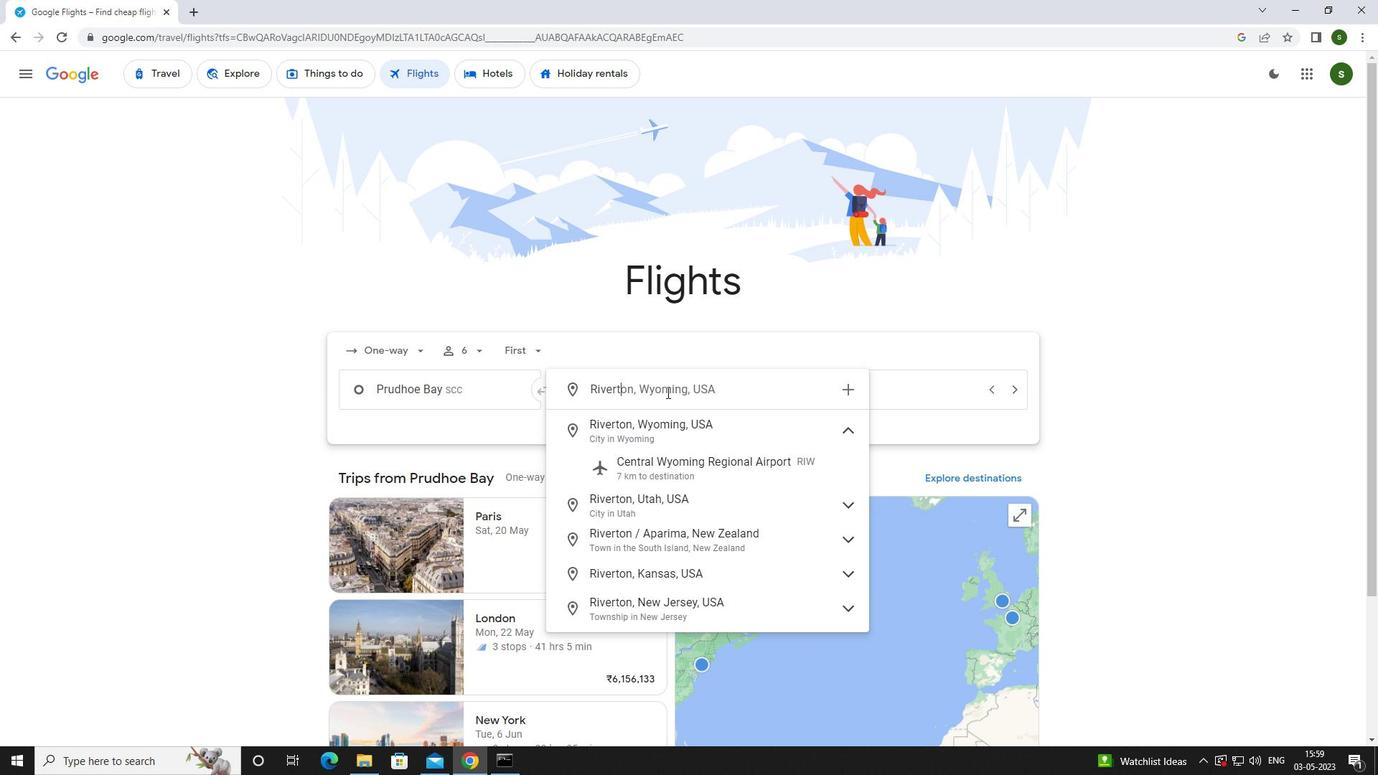 
Action: Mouse moved to (669, 462)
Screenshot: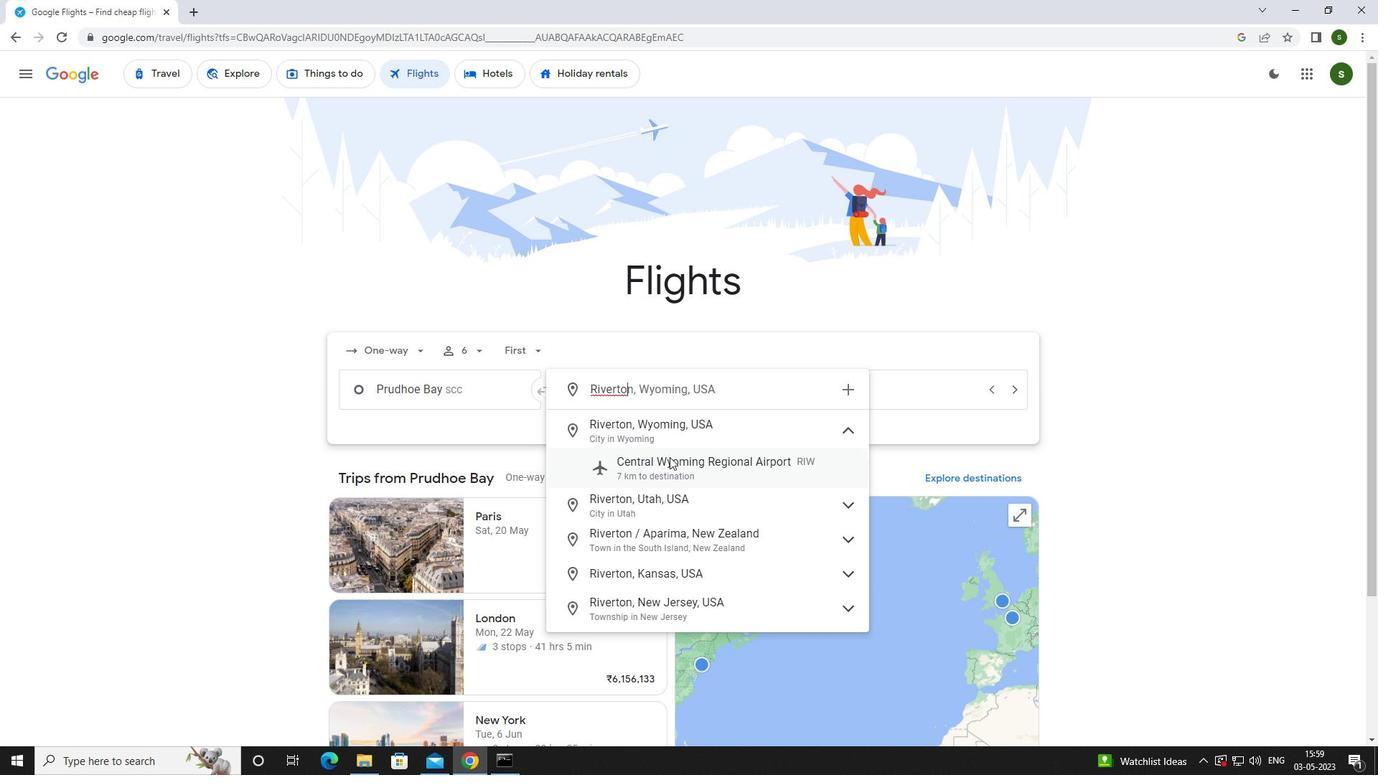
Action: Mouse pressed left at (669, 462)
Screenshot: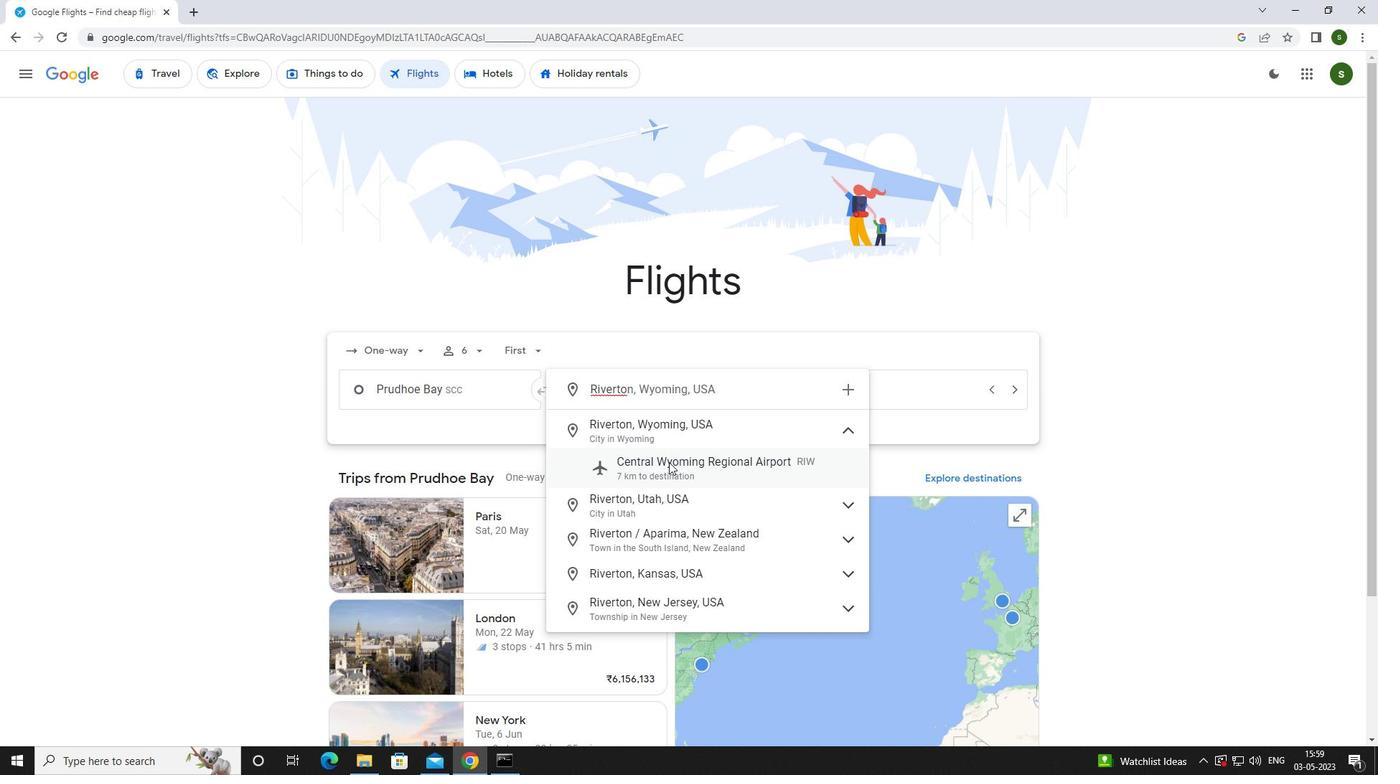 
Action: Mouse moved to (870, 390)
Screenshot: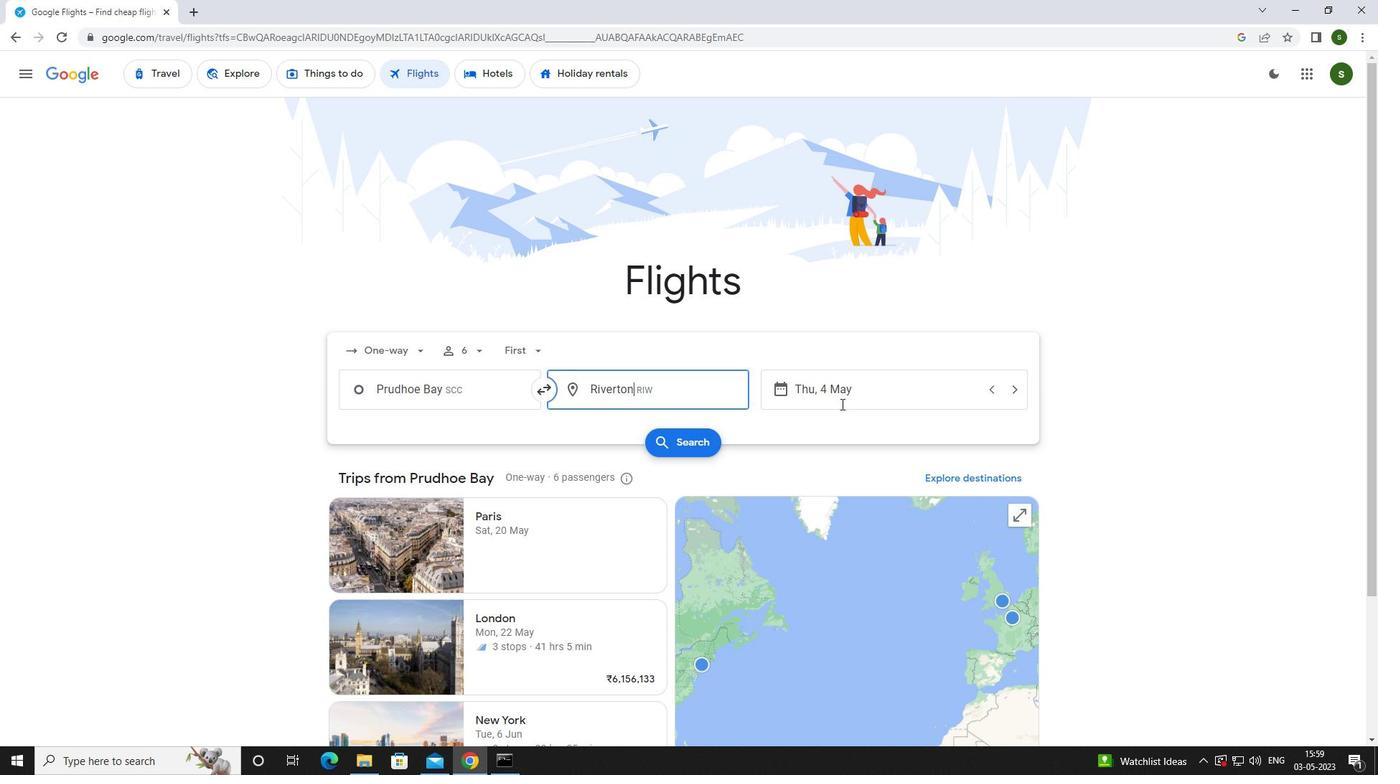 
Action: Mouse pressed left at (870, 390)
Screenshot: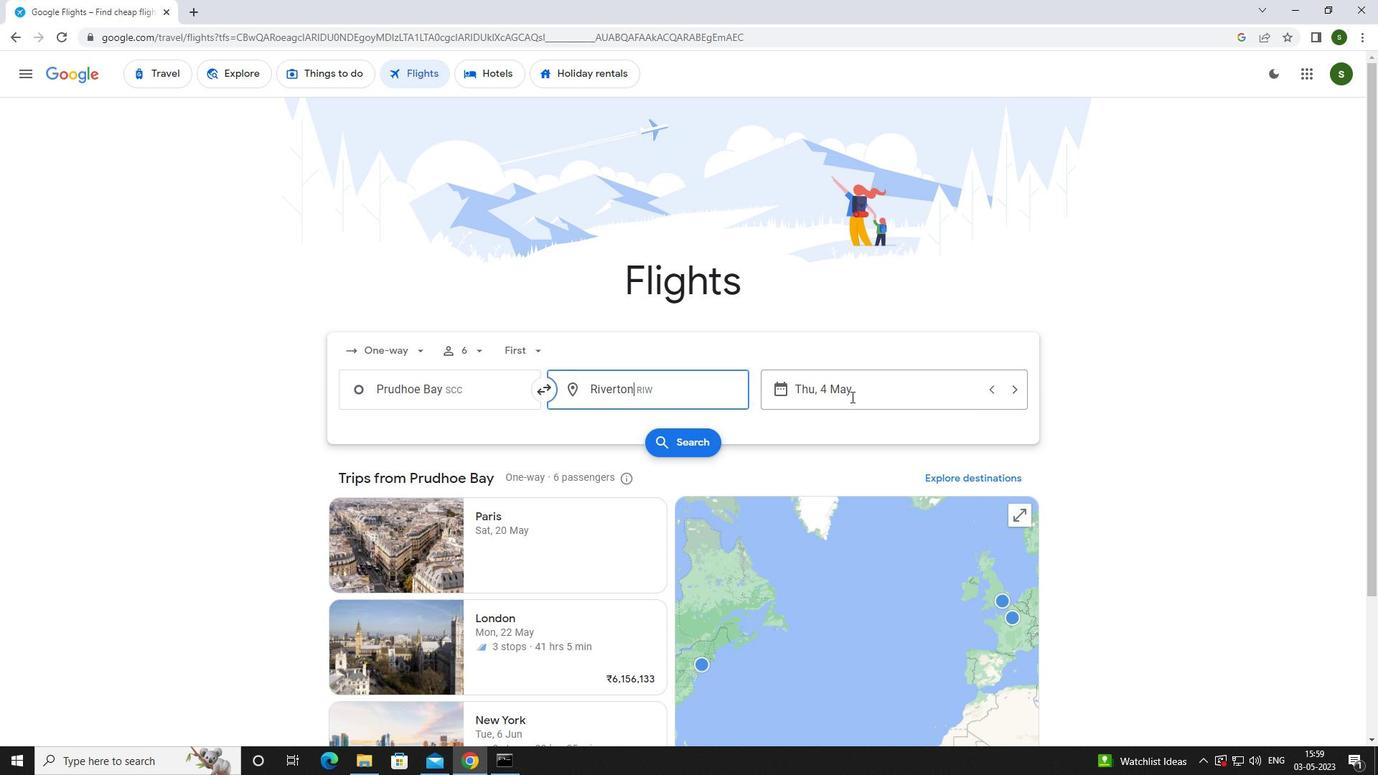 
Action: Mouse moved to (663, 490)
Screenshot: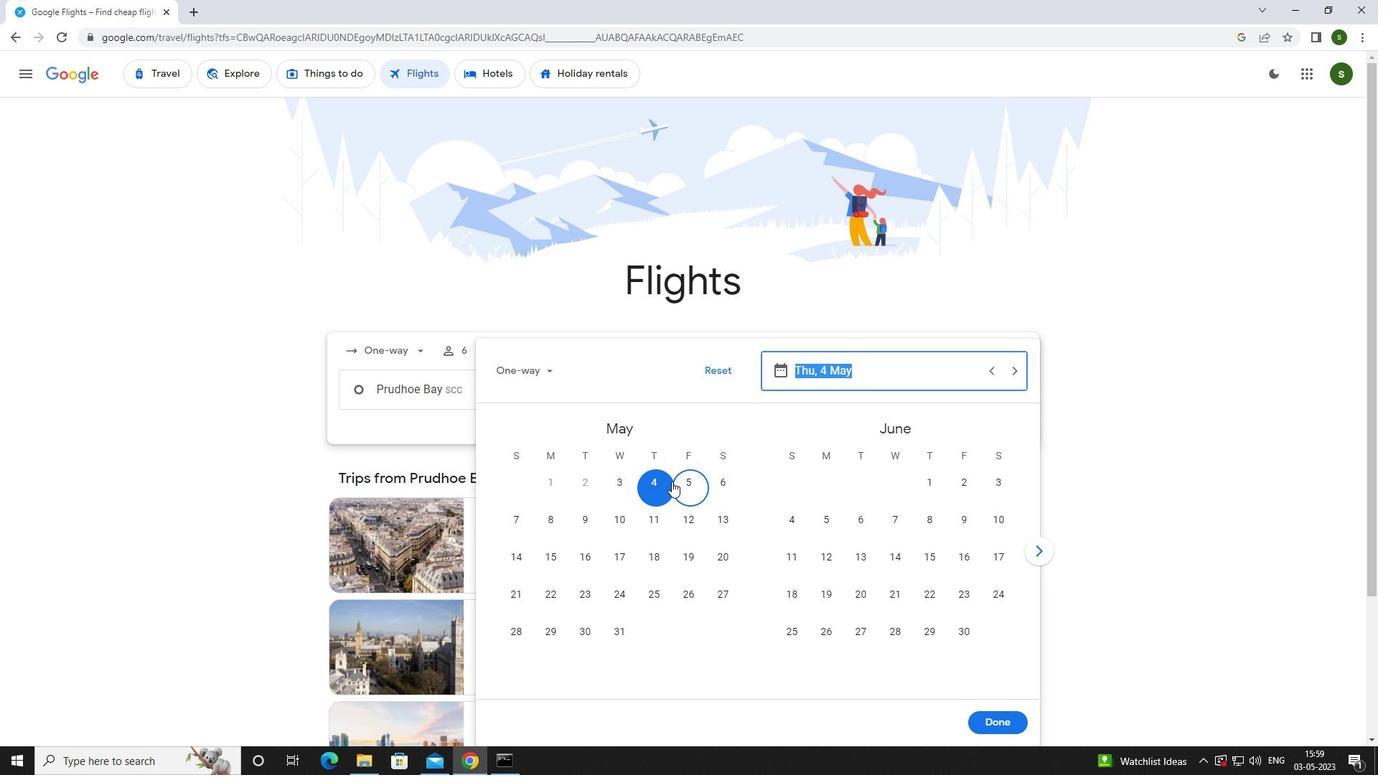 
Action: Mouse pressed left at (663, 490)
Screenshot: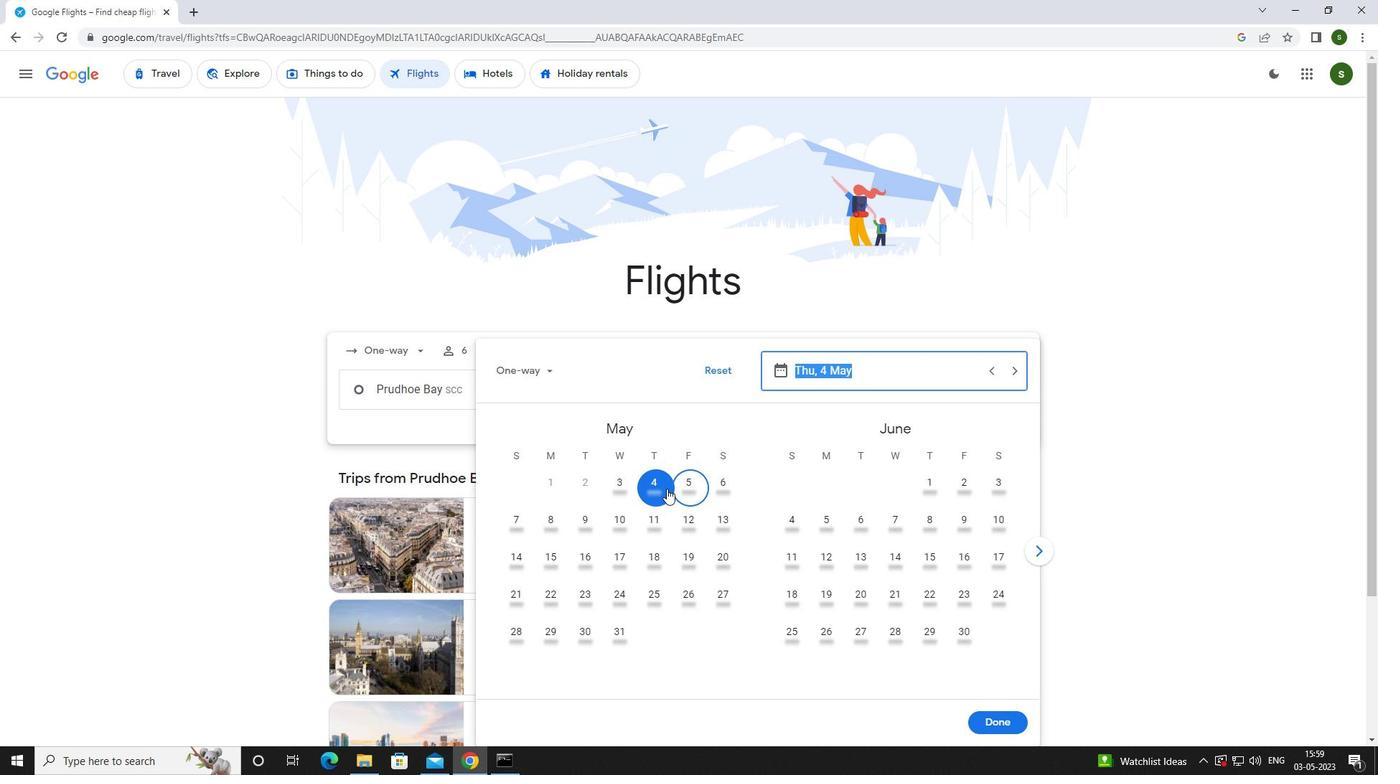 
Action: Mouse moved to (992, 726)
Screenshot: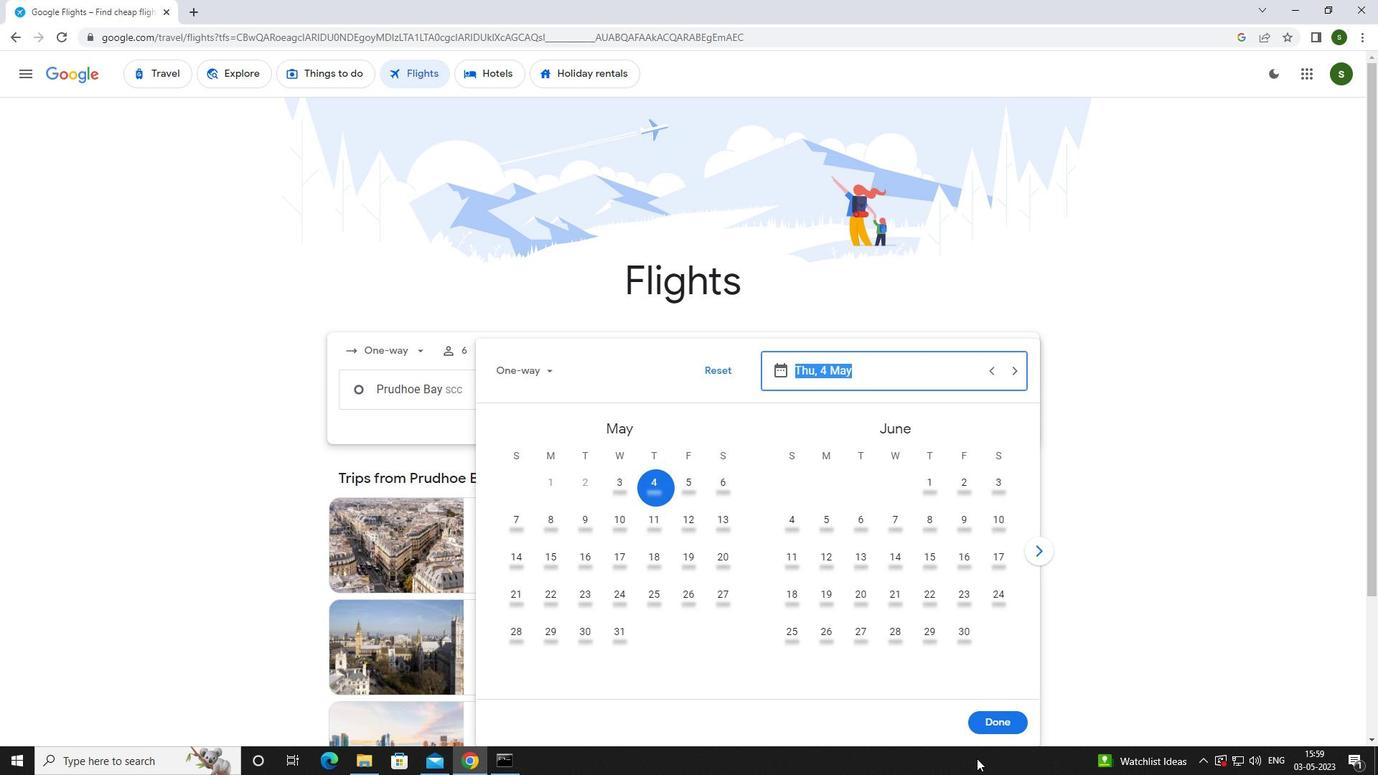 
Action: Mouse pressed left at (992, 726)
Screenshot: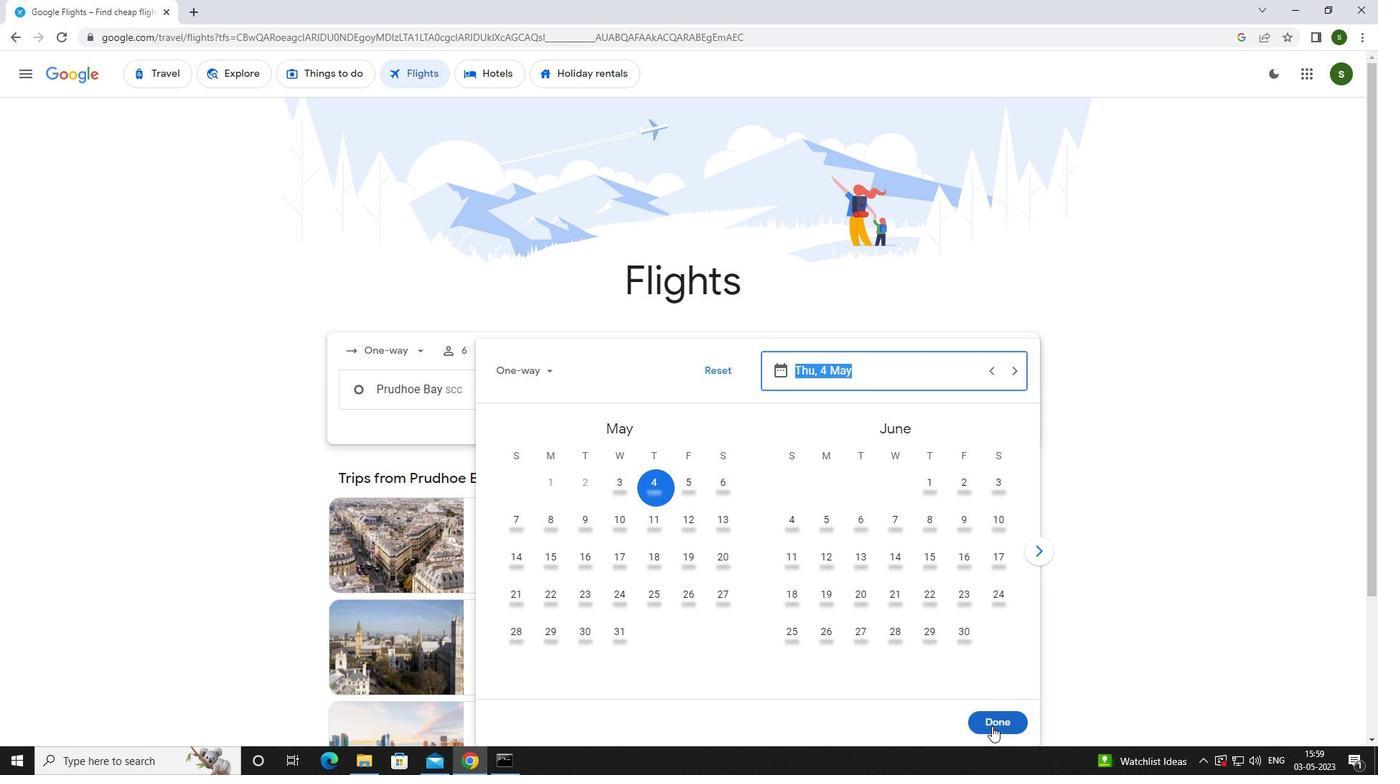 
Action: Mouse moved to (690, 443)
Screenshot: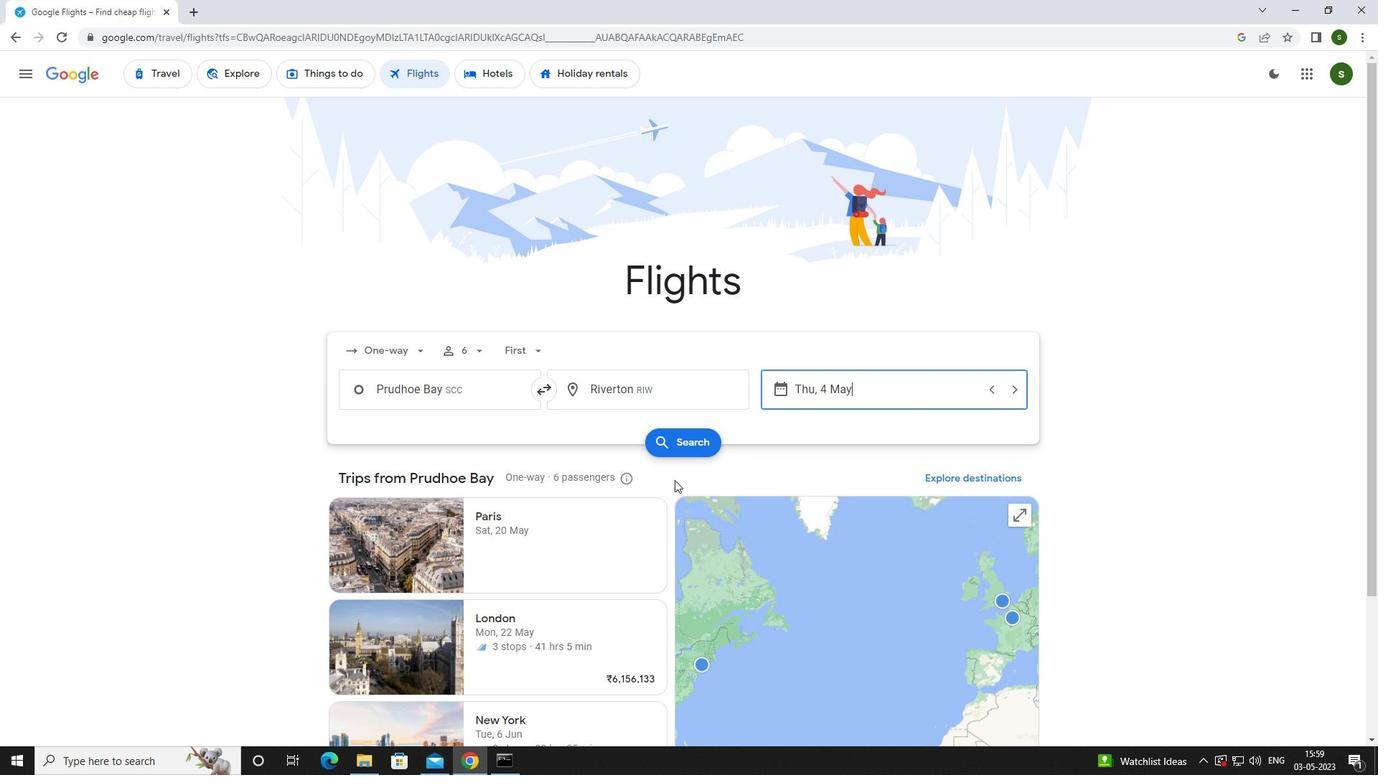 
Action: Mouse pressed left at (690, 443)
Screenshot: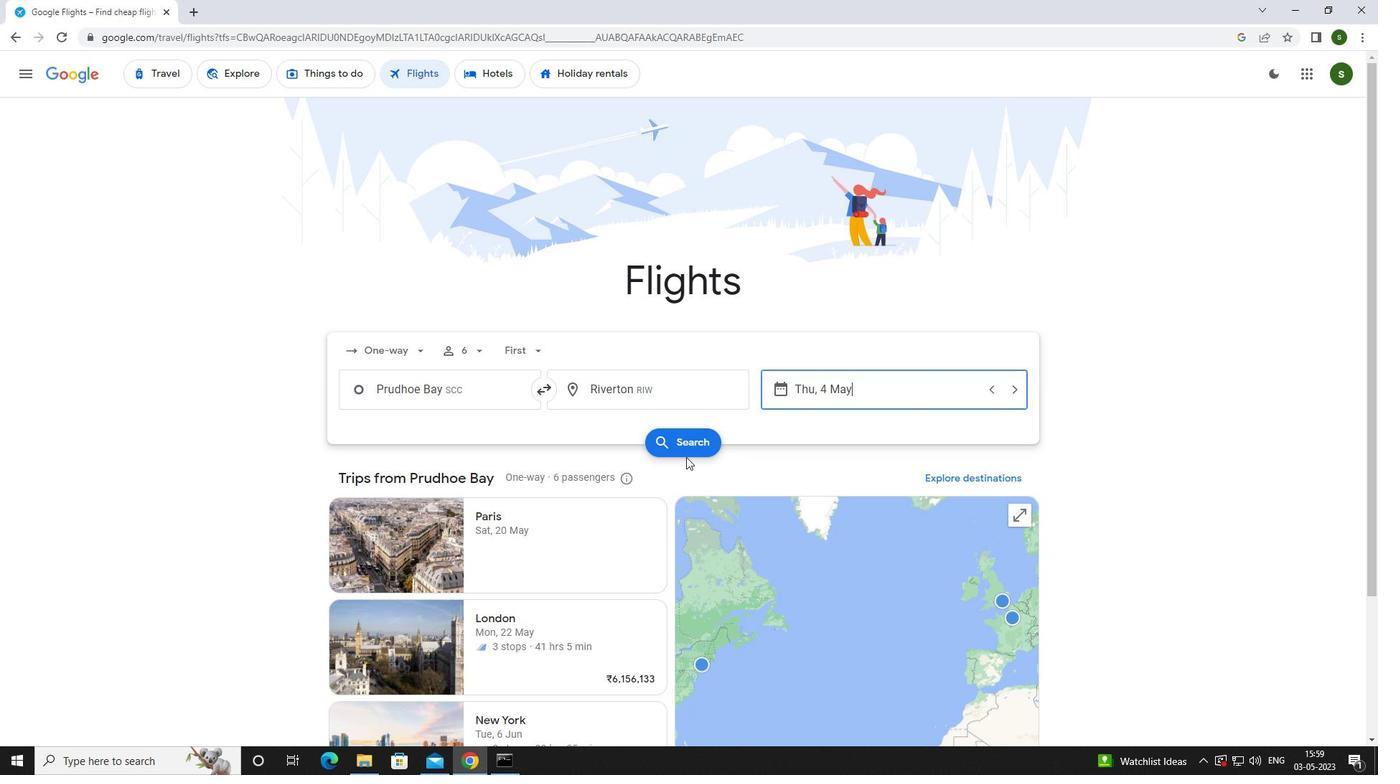 
Action: Mouse moved to (358, 211)
Screenshot: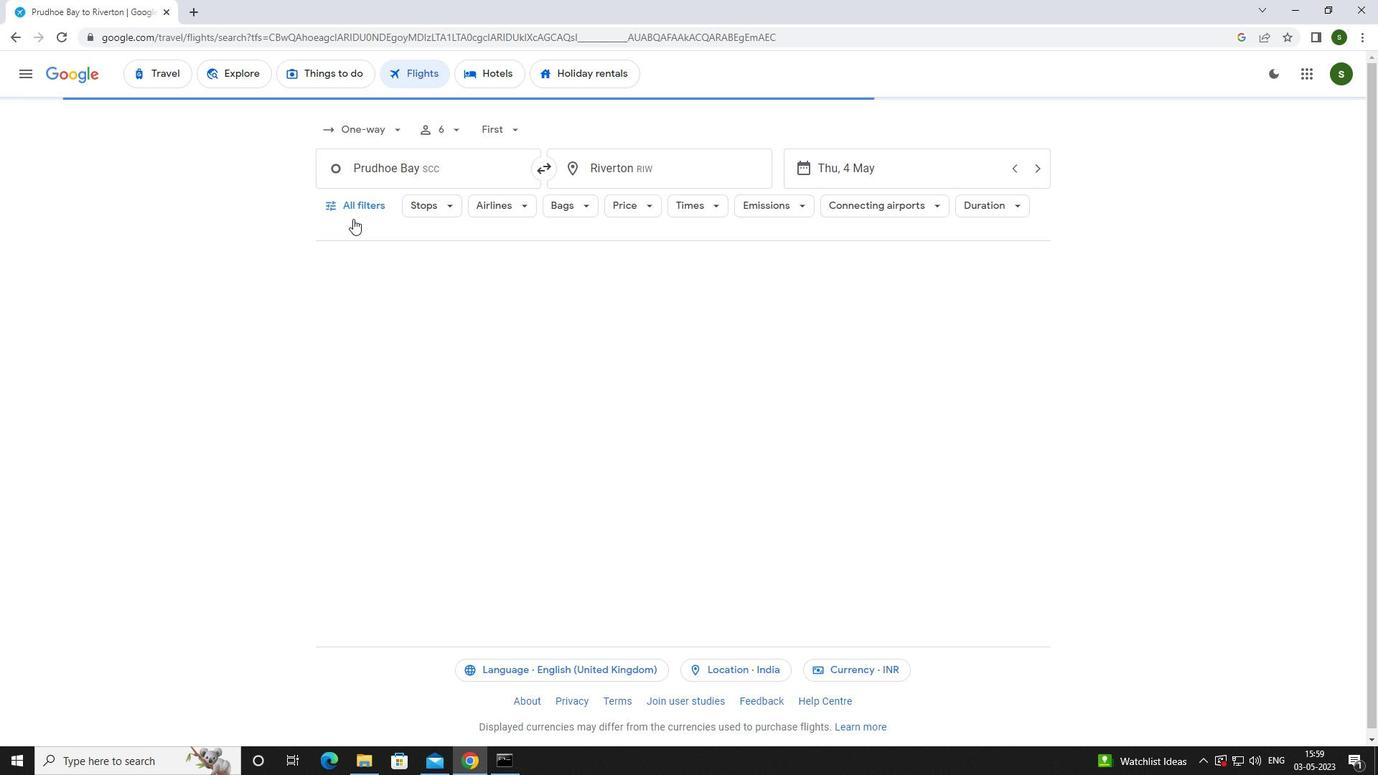 
Action: Mouse pressed left at (358, 211)
Screenshot: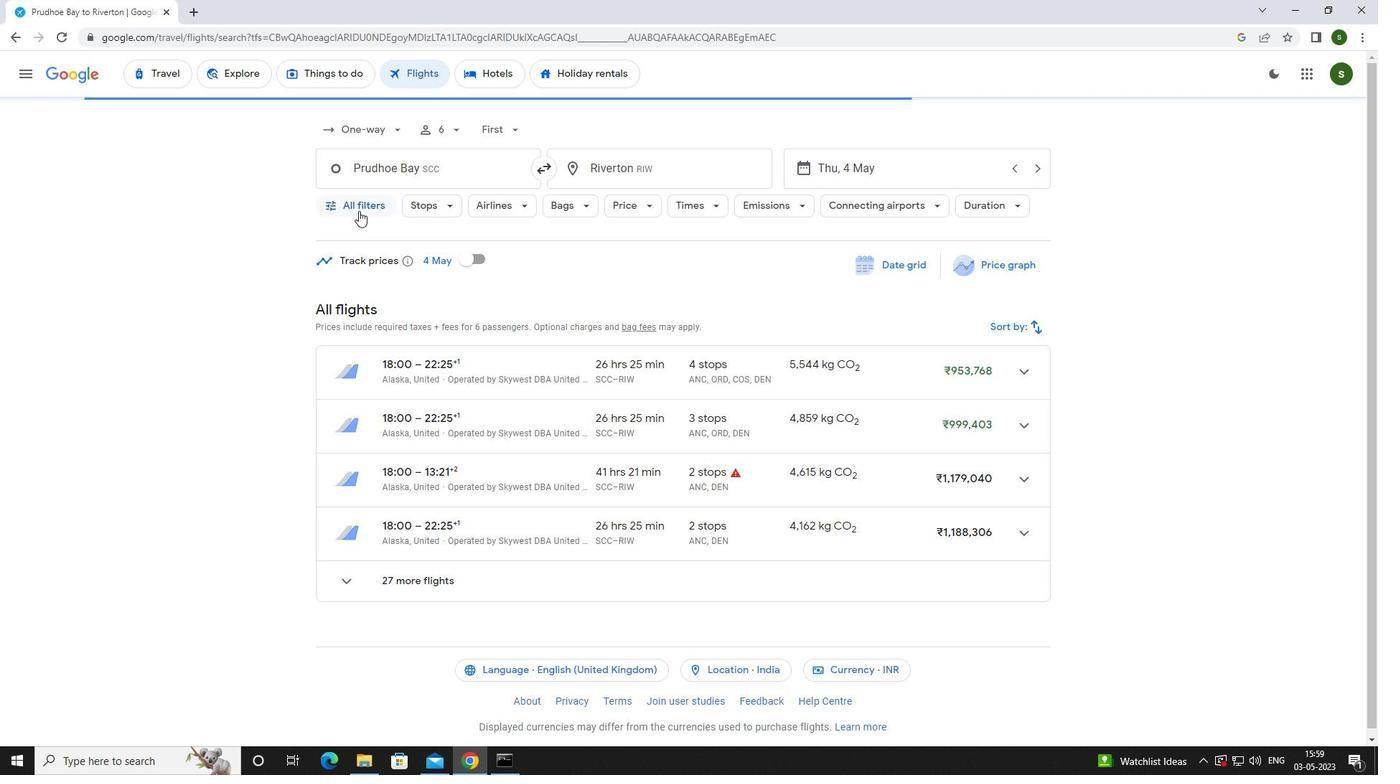 
Action: Mouse moved to (421, 398)
Screenshot: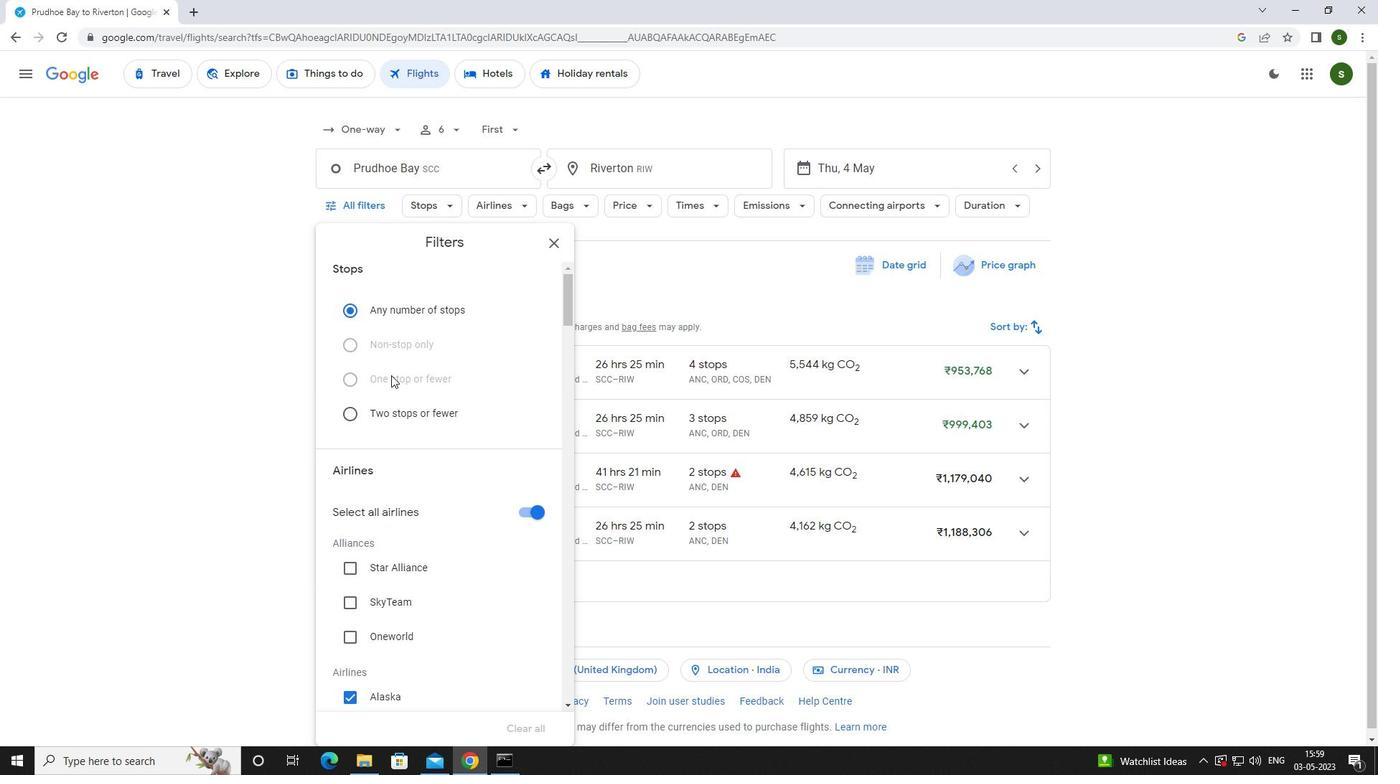 
Action: Mouse scrolled (421, 397) with delta (0, 0)
Screenshot: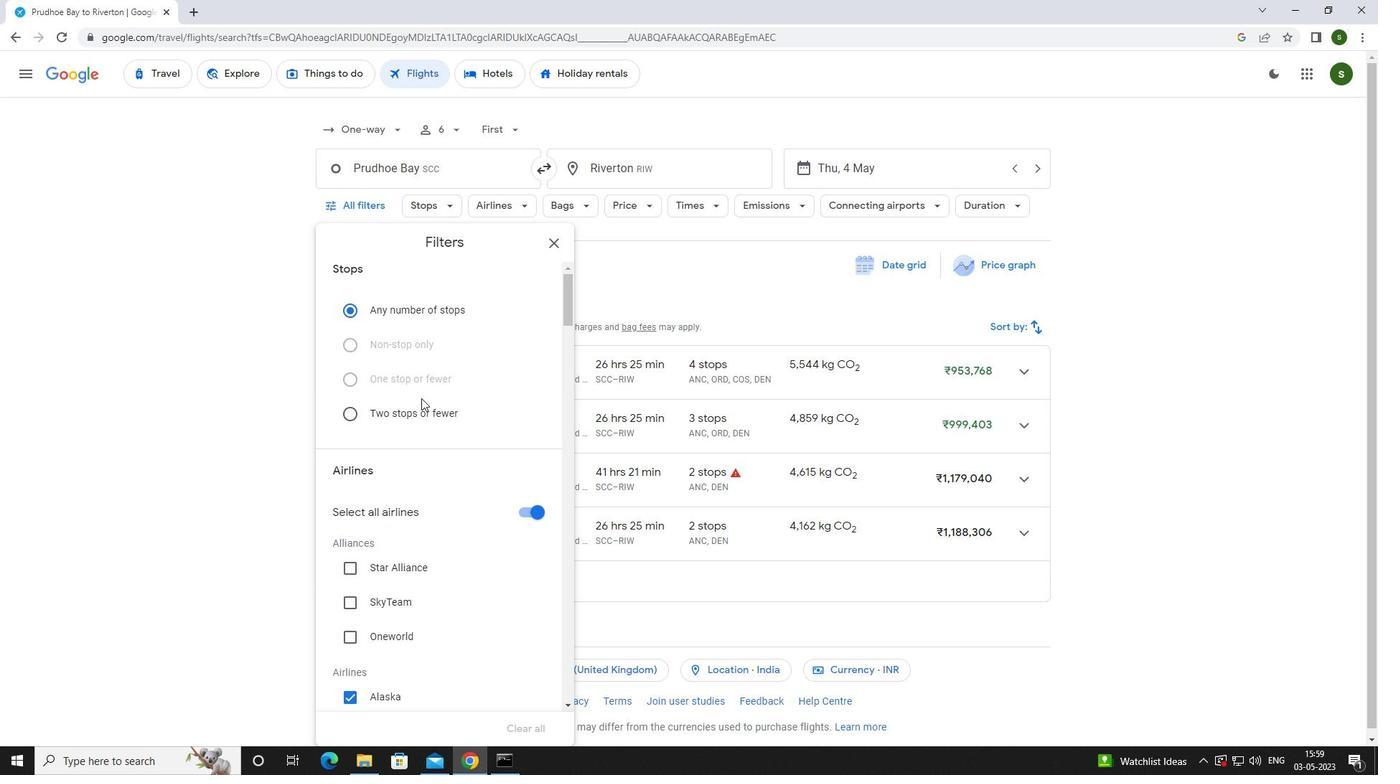 
Action: Mouse scrolled (421, 397) with delta (0, 0)
Screenshot: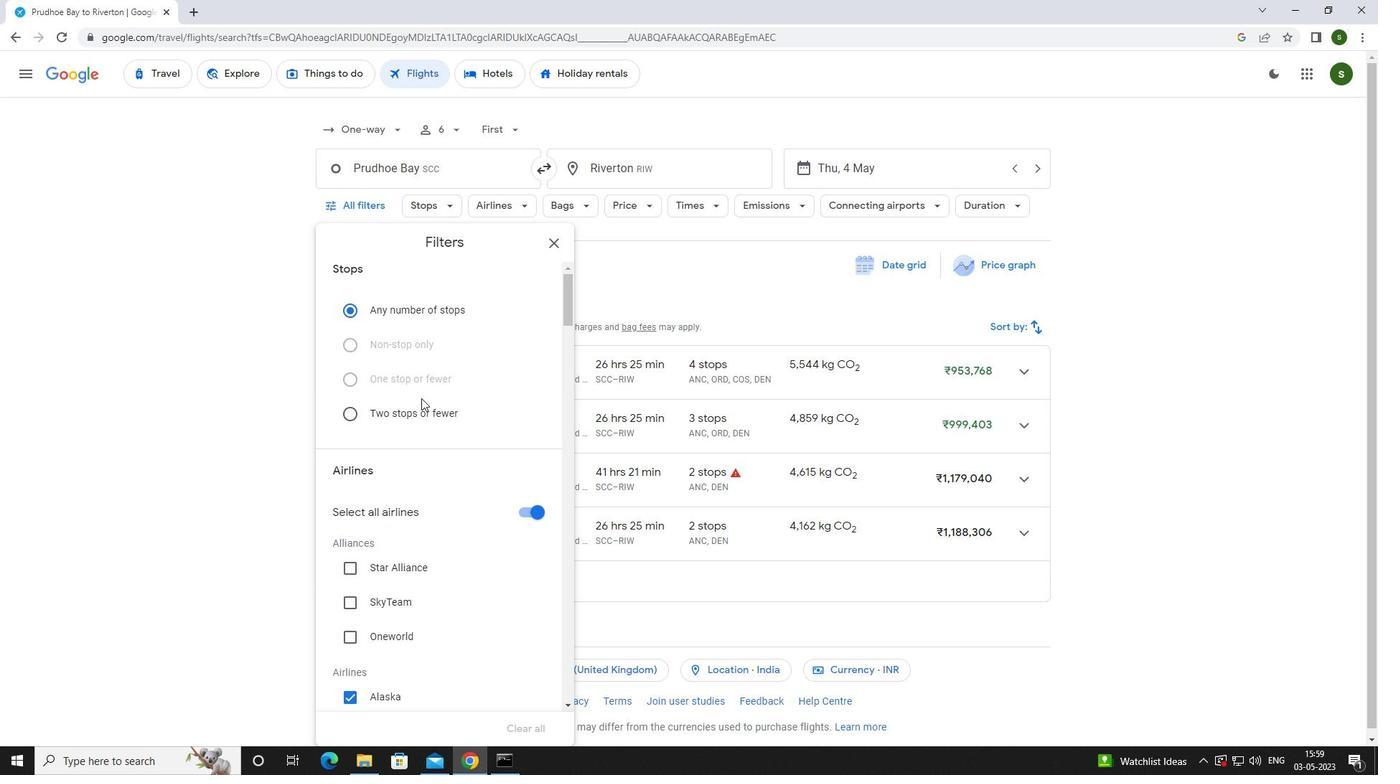 
Action: Mouse scrolled (421, 397) with delta (0, 0)
Screenshot: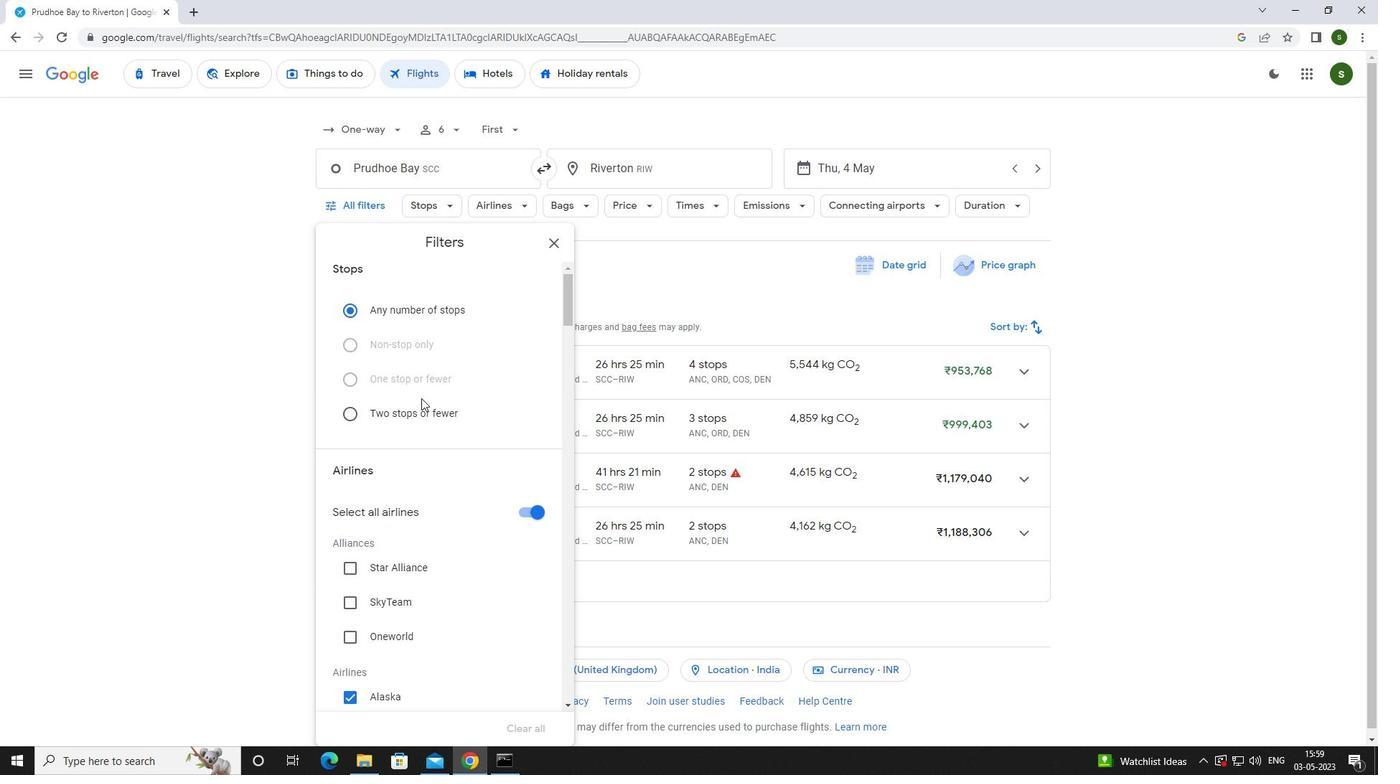 
Action: Mouse scrolled (421, 397) with delta (0, 0)
Screenshot: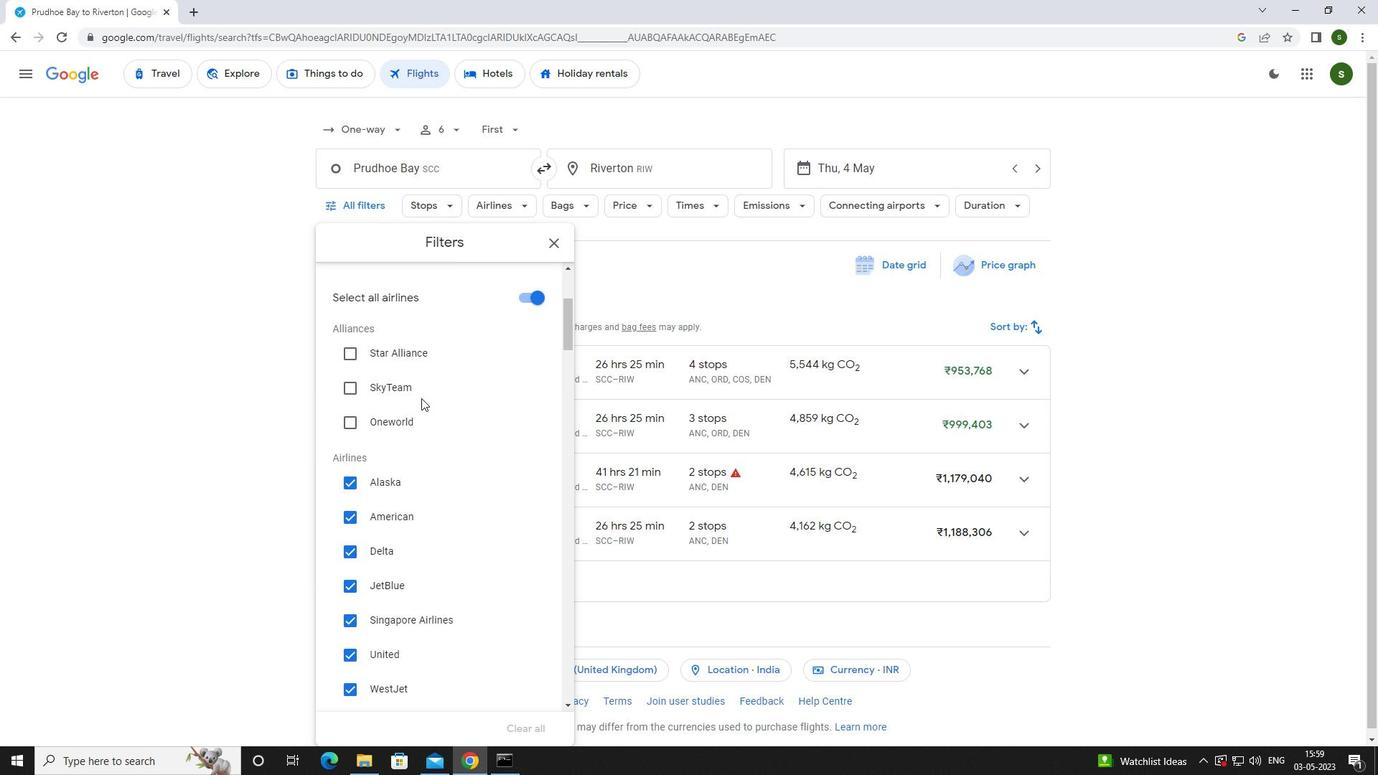
Action: Mouse scrolled (421, 397) with delta (0, 0)
Screenshot: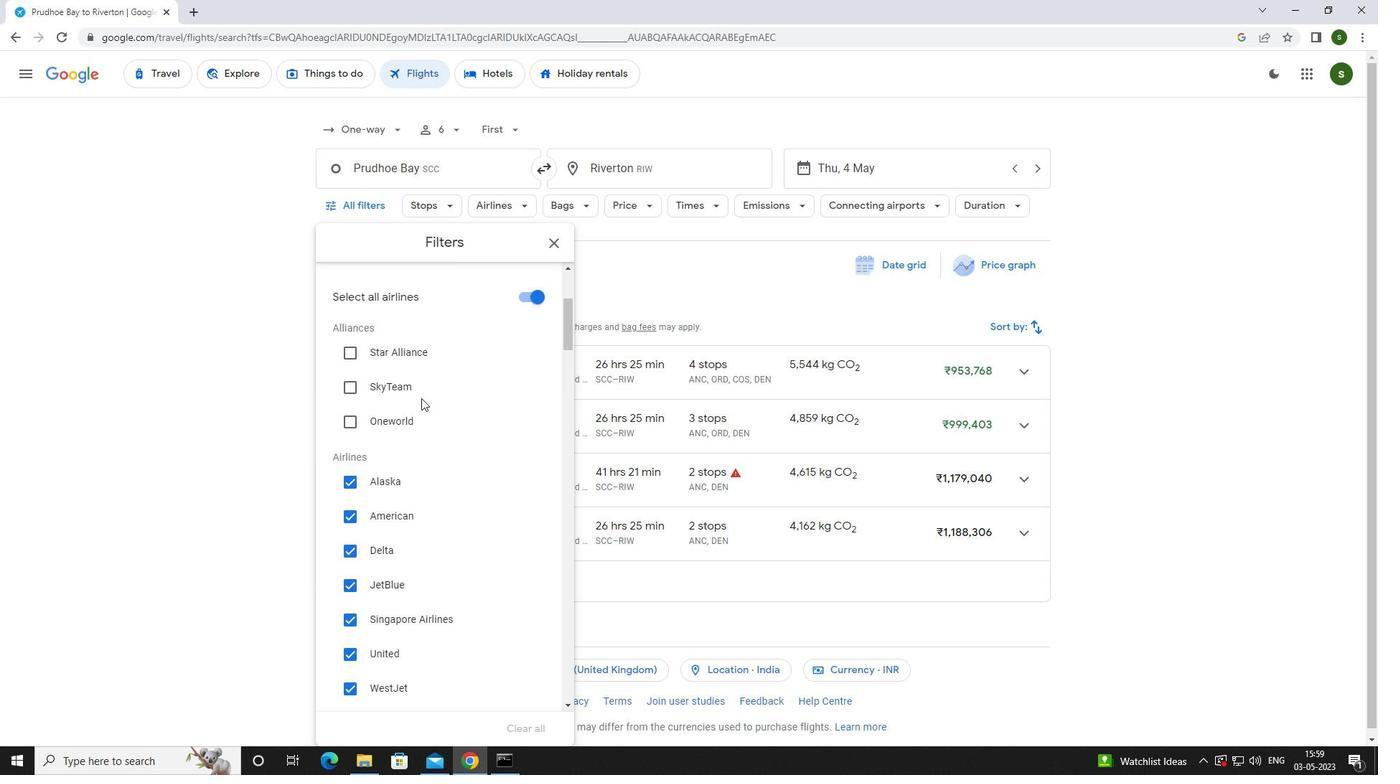 
Action: Mouse scrolled (421, 397) with delta (0, 0)
Screenshot: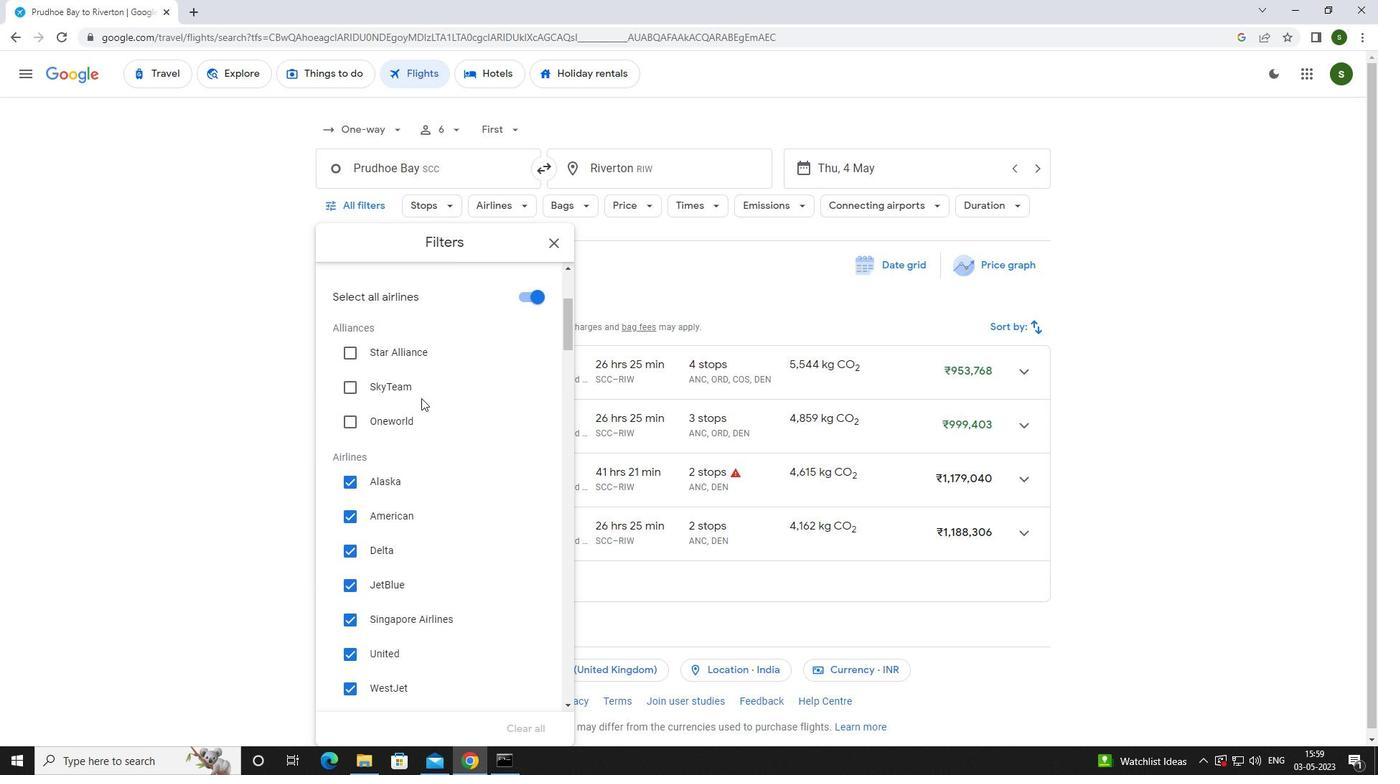 
Action: Mouse scrolled (421, 397) with delta (0, 0)
Screenshot: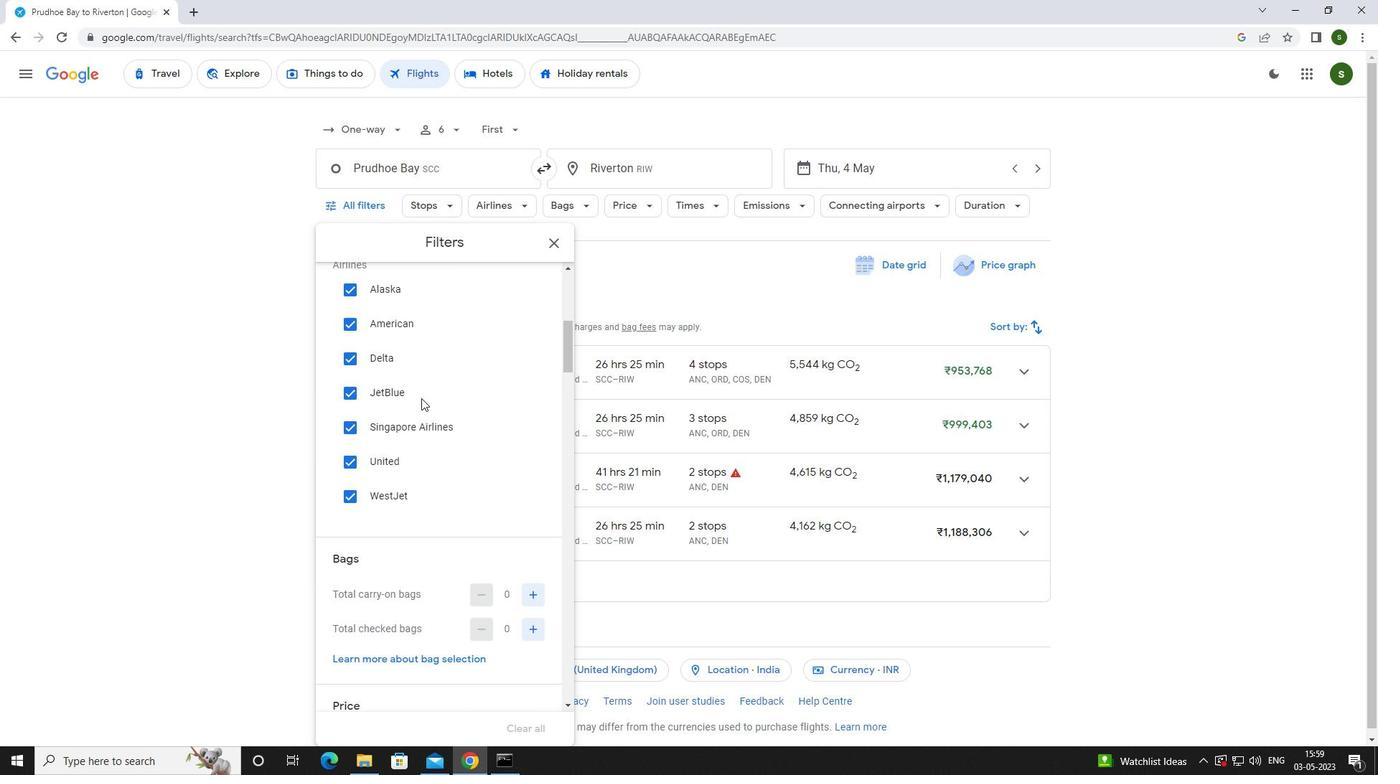 
Action: Mouse moved to (533, 503)
Screenshot: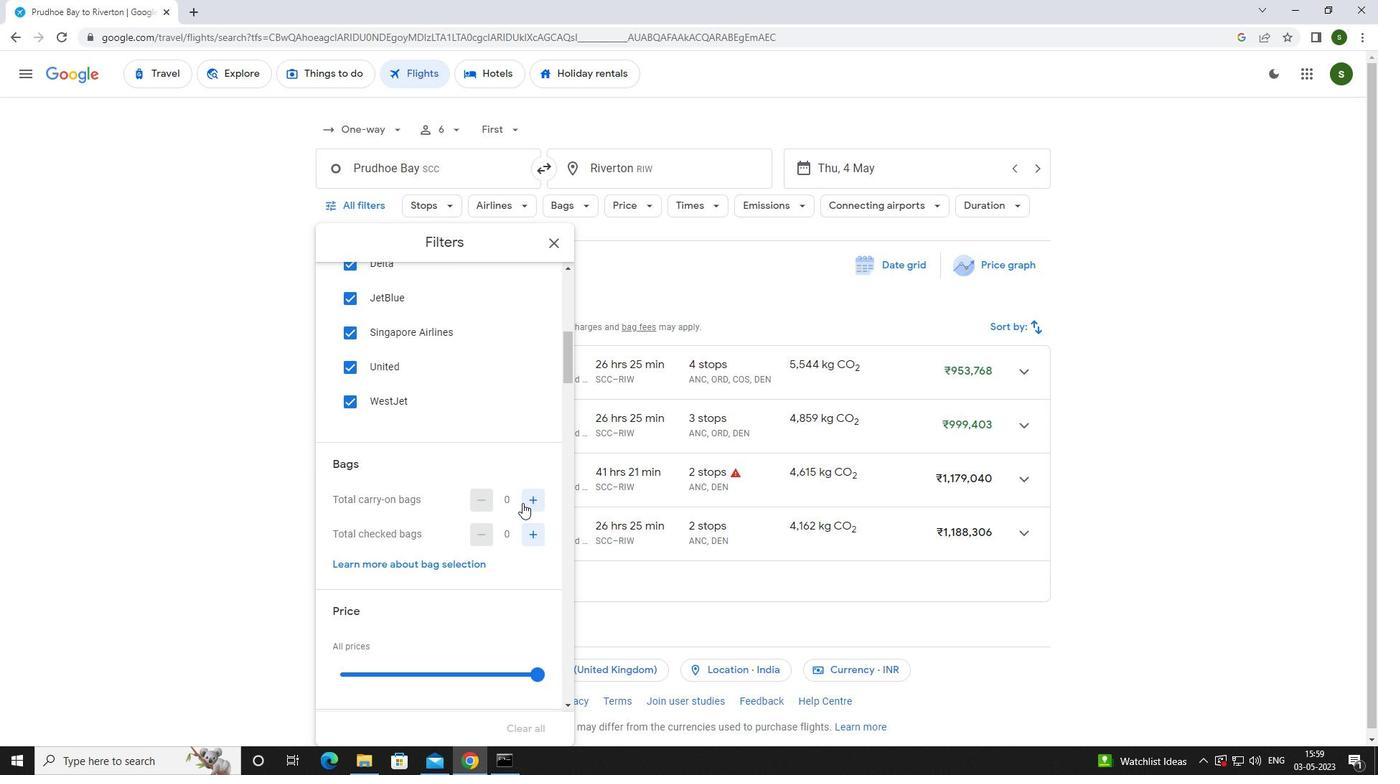
Action: Mouse pressed left at (533, 503)
Screenshot: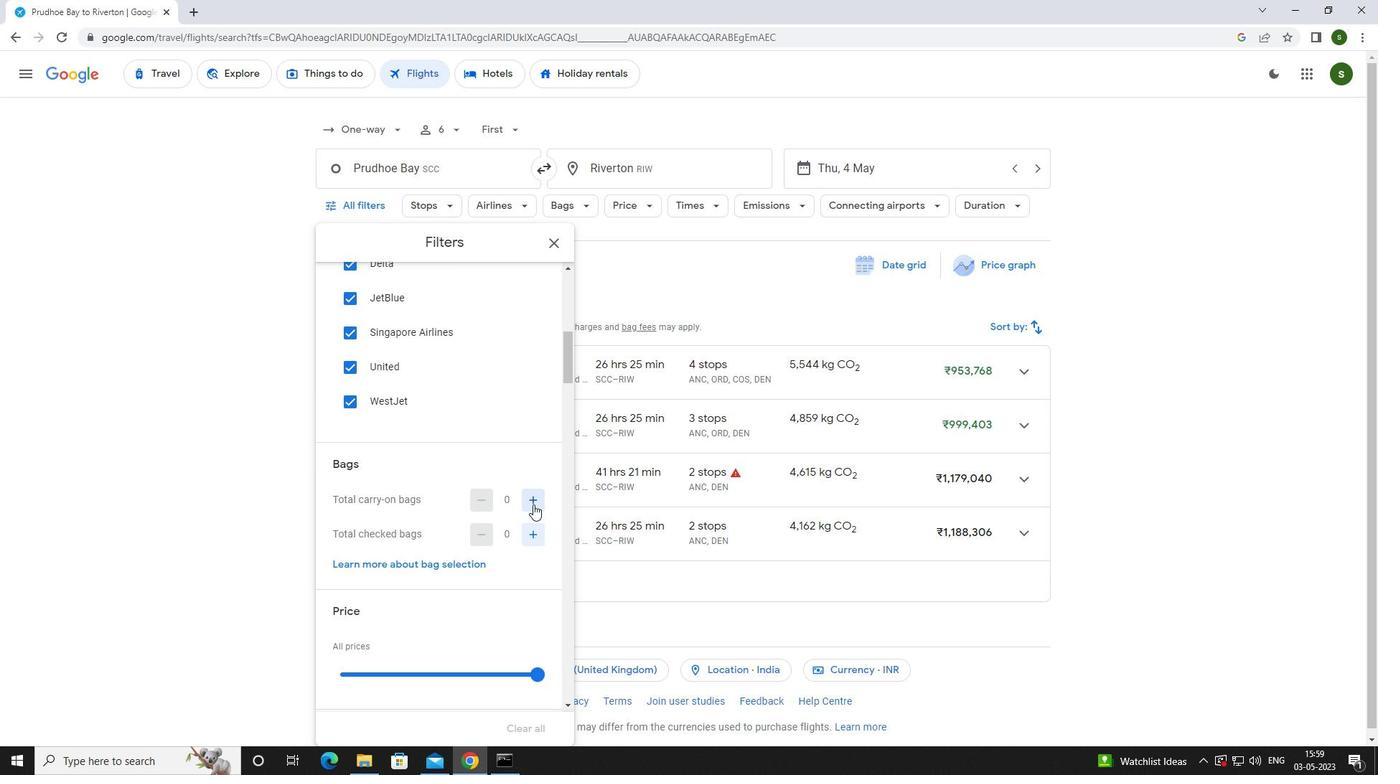 
Action: Mouse pressed left at (533, 503)
Screenshot: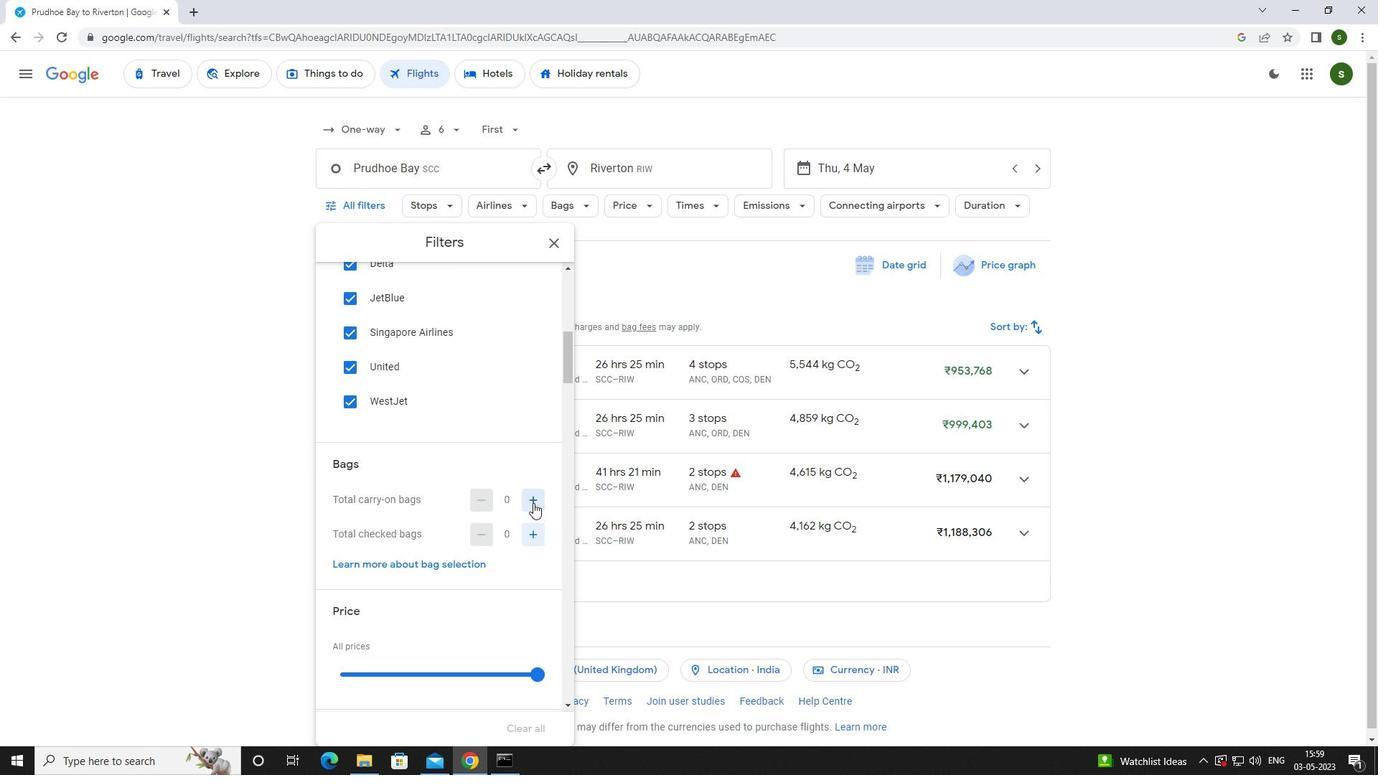 
Action: Mouse scrolled (533, 502) with delta (0, 0)
Screenshot: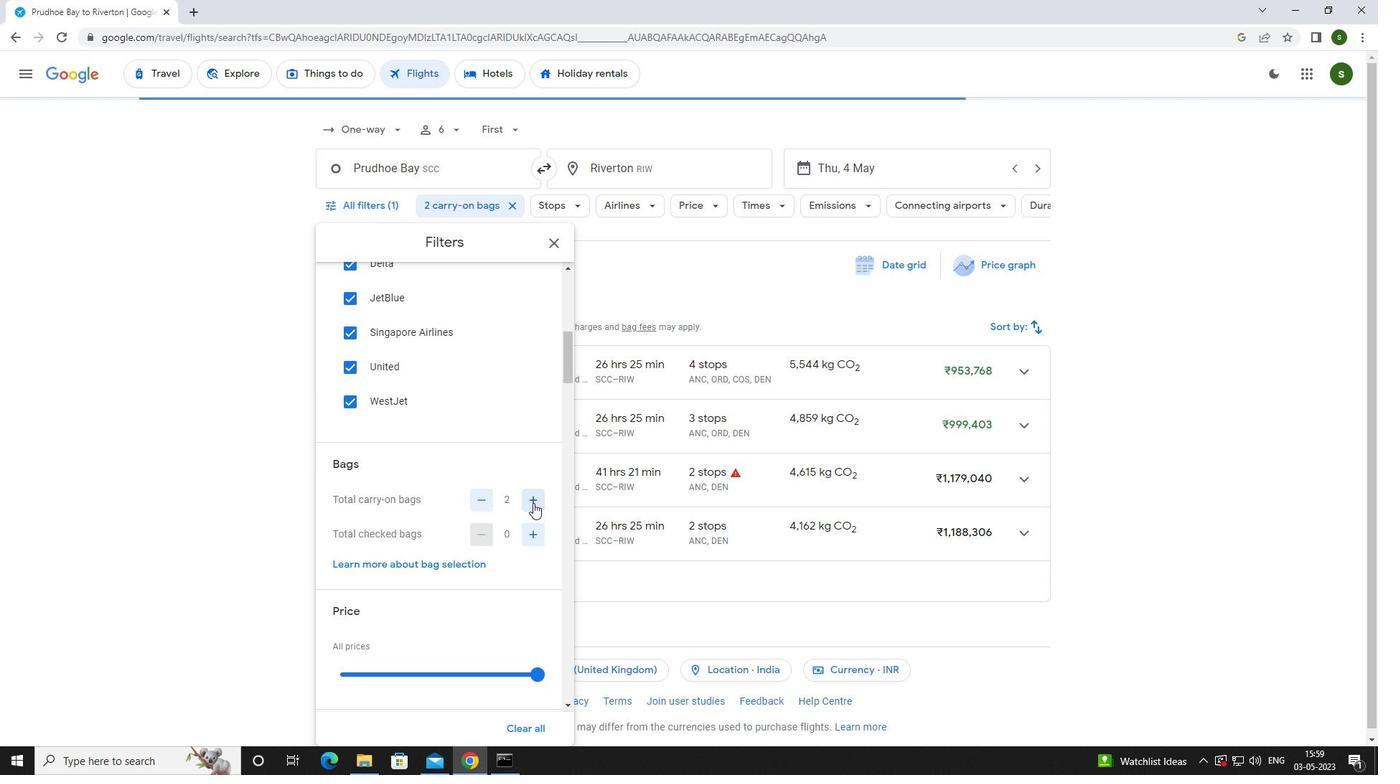 
Action: Mouse scrolled (533, 502) with delta (0, 0)
Screenshot: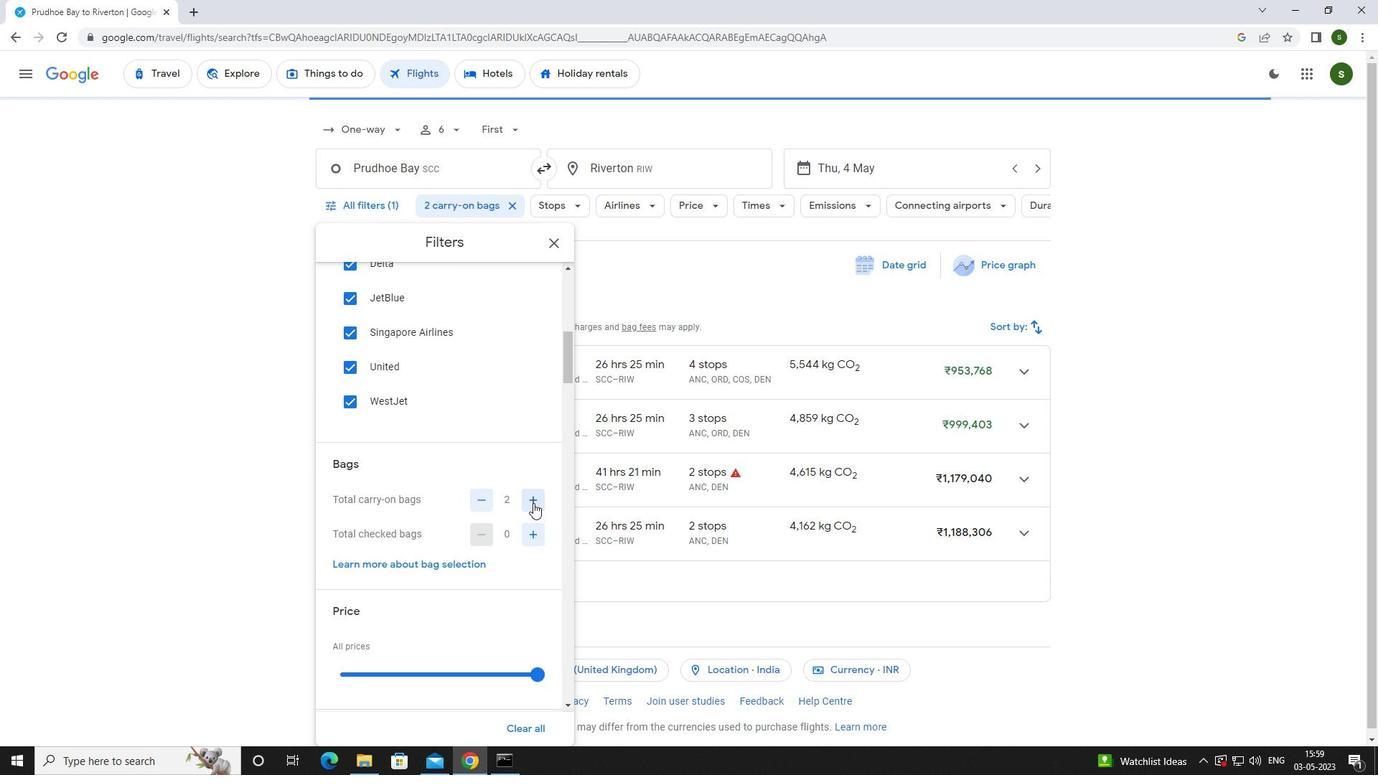 
Action: Mouse moved to (544, 531)
Screenshot: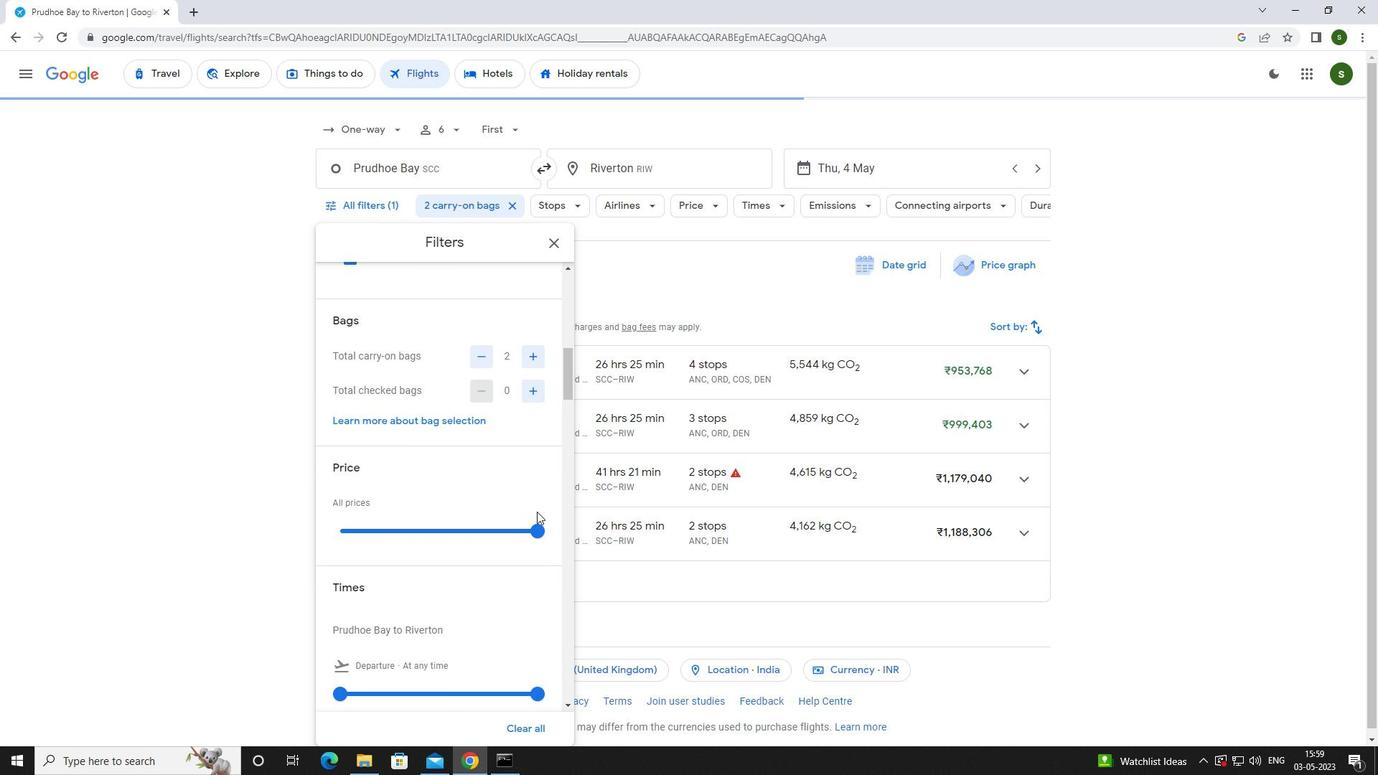 
Action: Mouse pressed left at (544, 531)
Screenshot: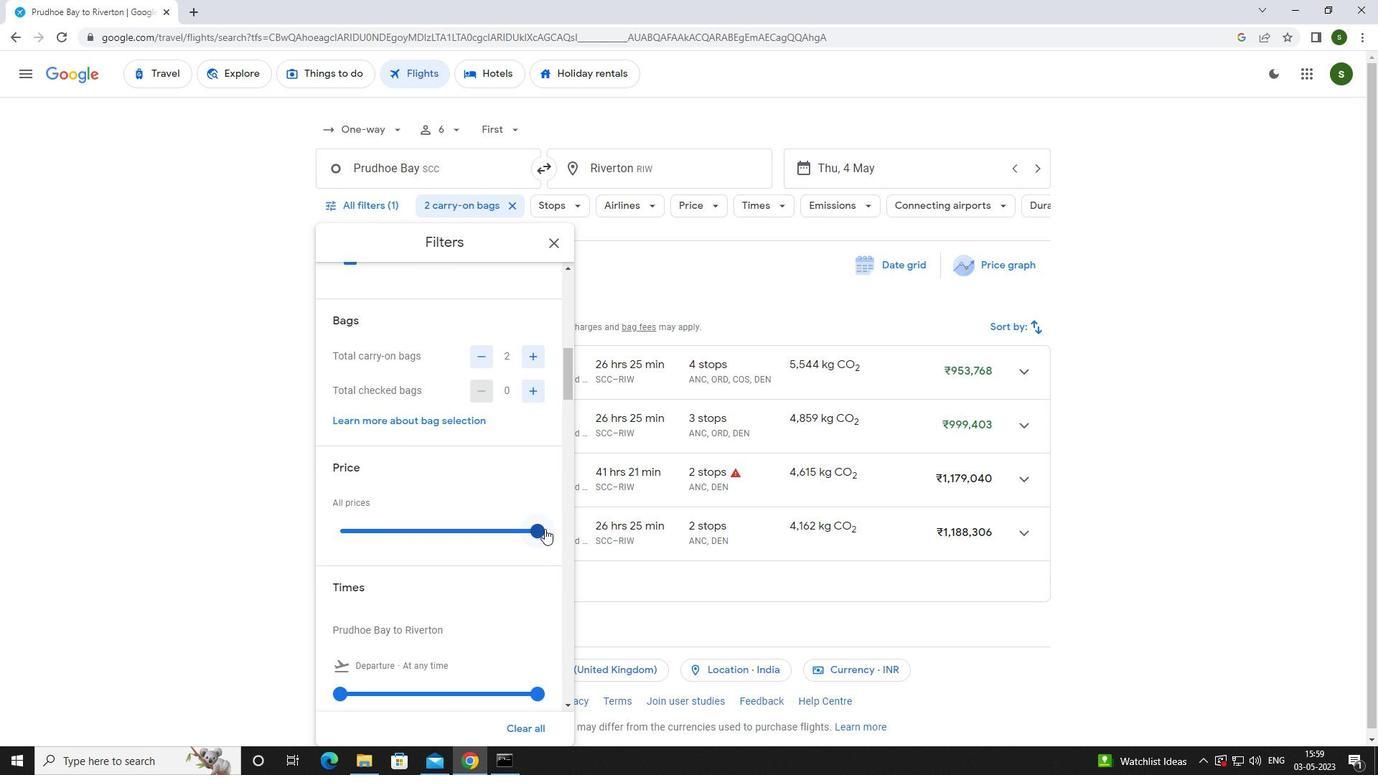 
Action: Mouse moved to (407, 550)
Screenshot: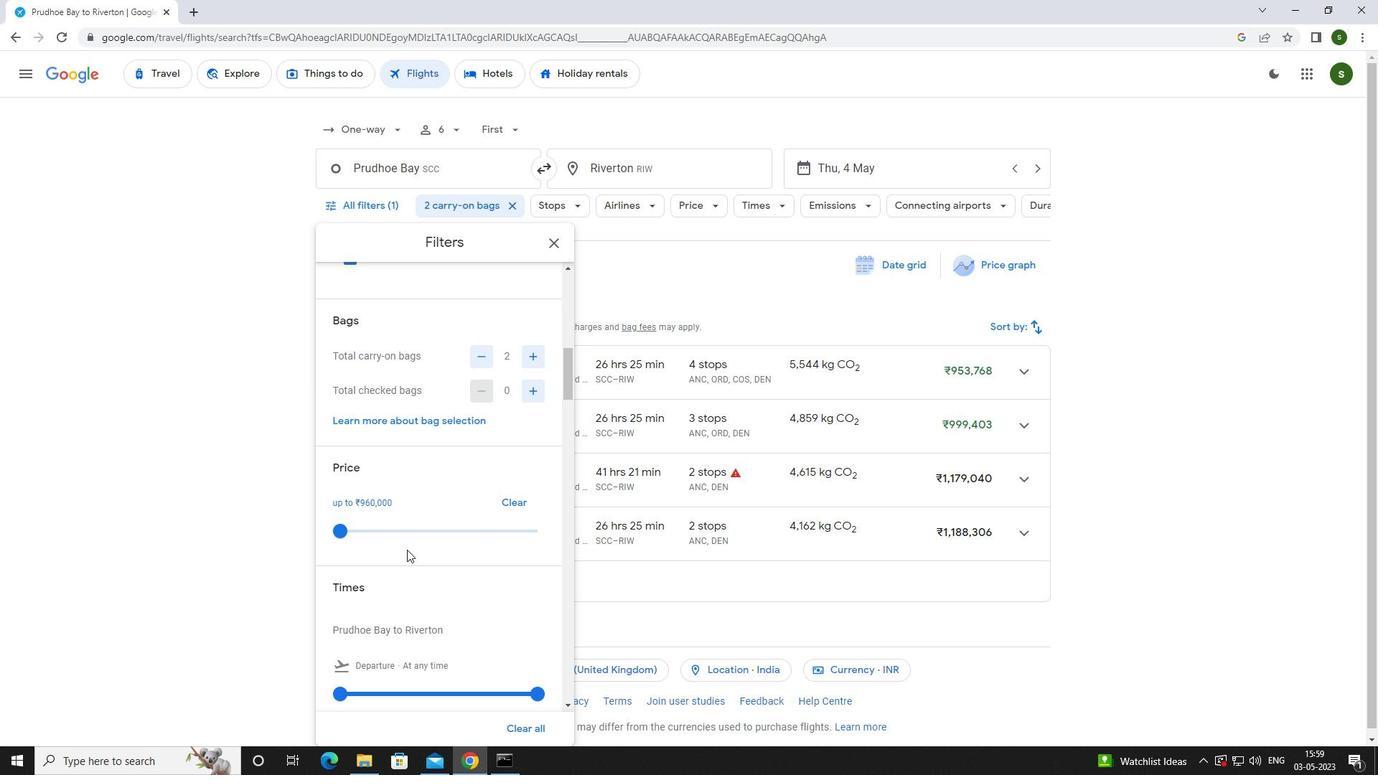 
Action: Mouse scrolled (407, 549) with delta (0, 0)
Screenshot: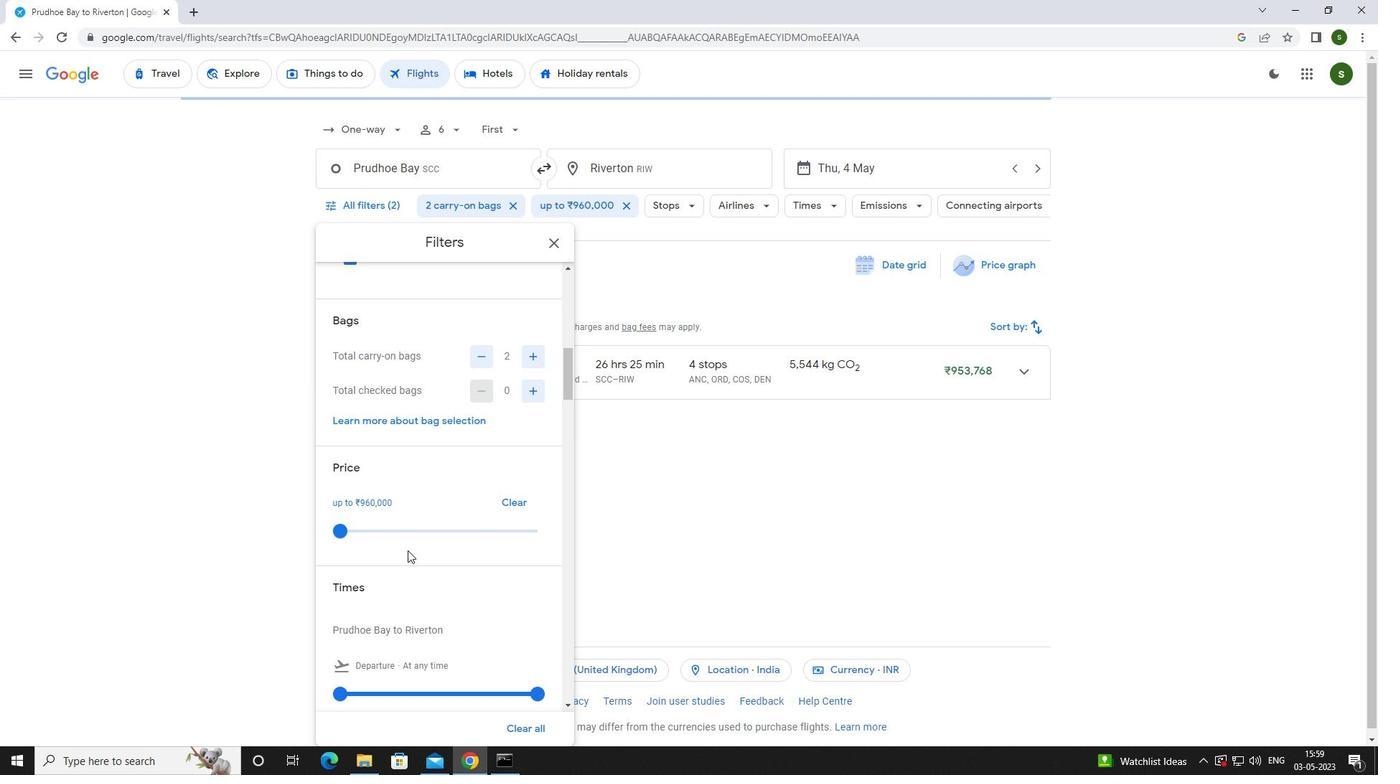 
Action: Mouse scrolled (407, 549) with delta (0, 0)
Screenshot: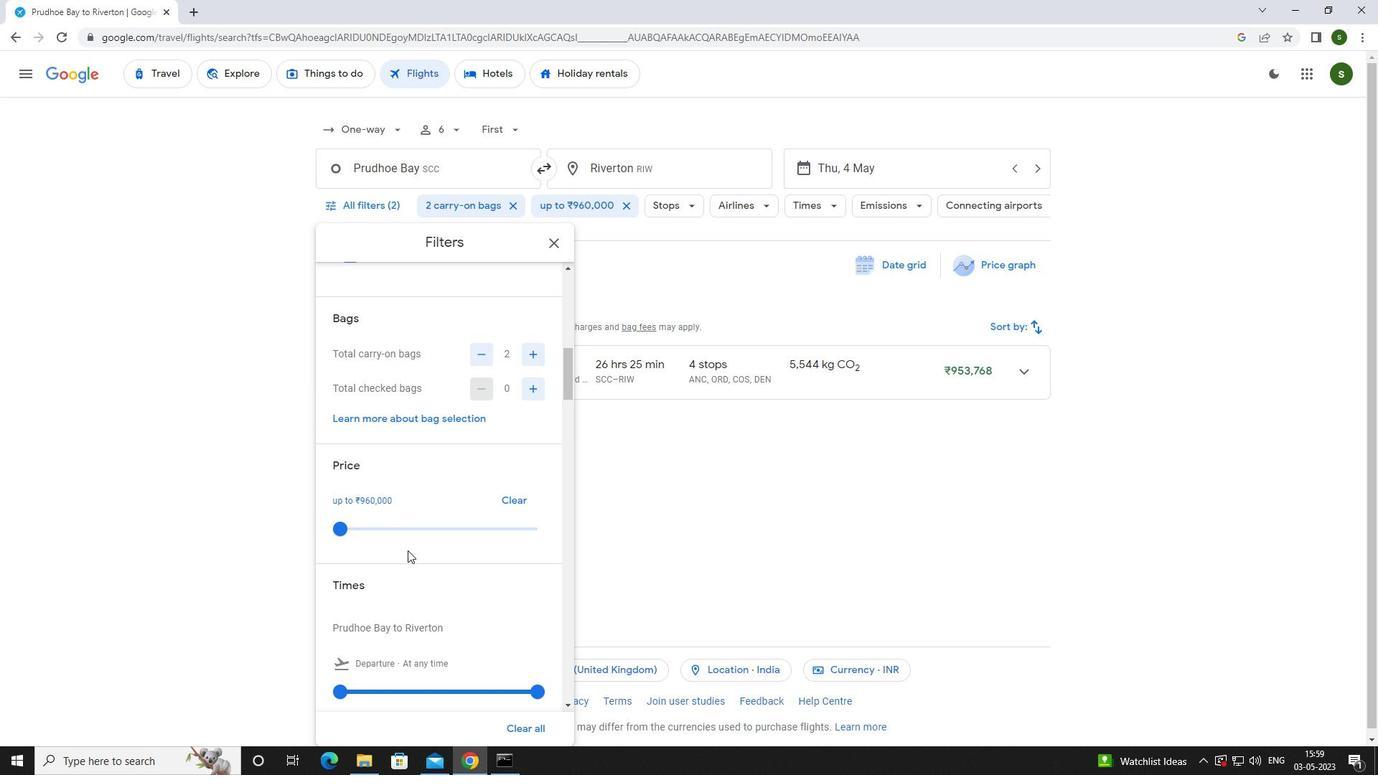 
Action: Mouse moved to (343, 547)
Screenshot: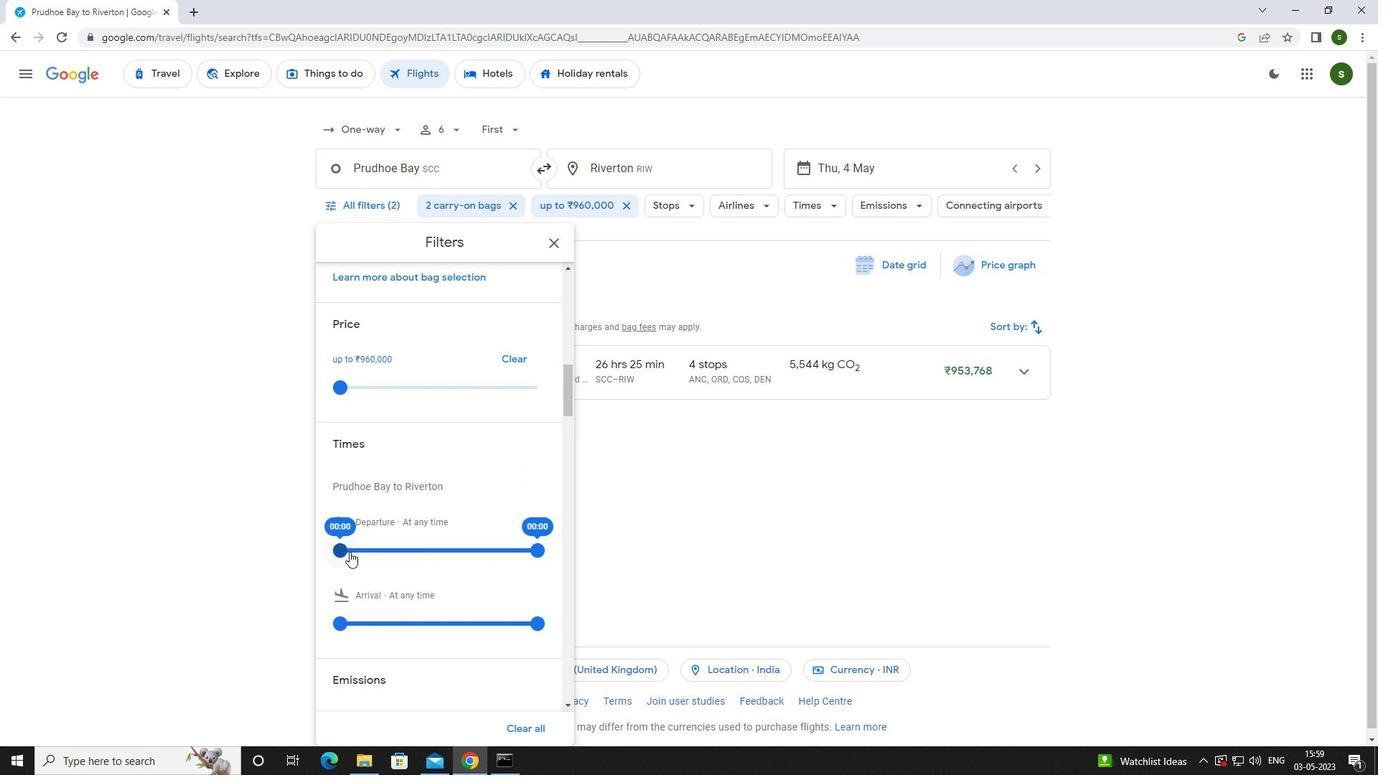 
Action: Mouse pressed left at (343, 547)
Screenshot: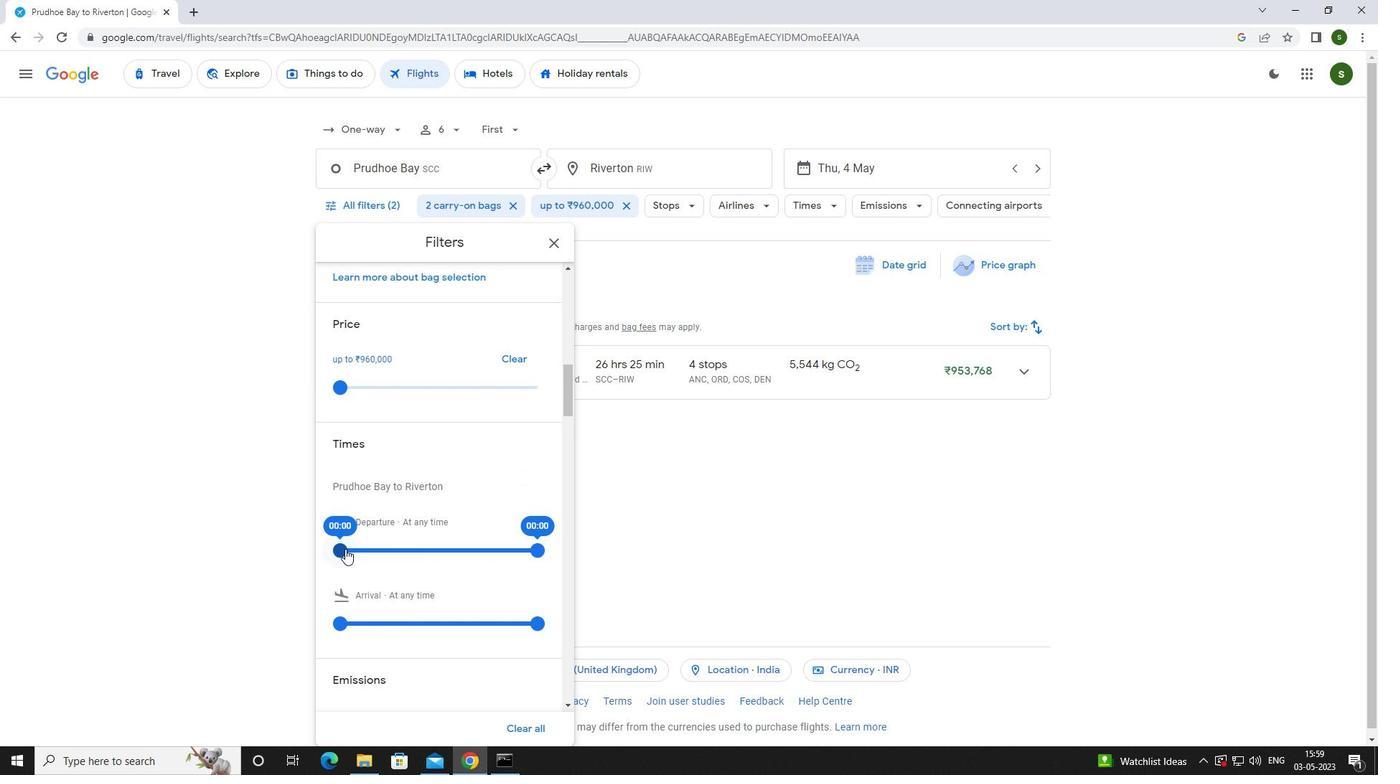 
Action: Mouse moved to (706, 481)
Screenshot: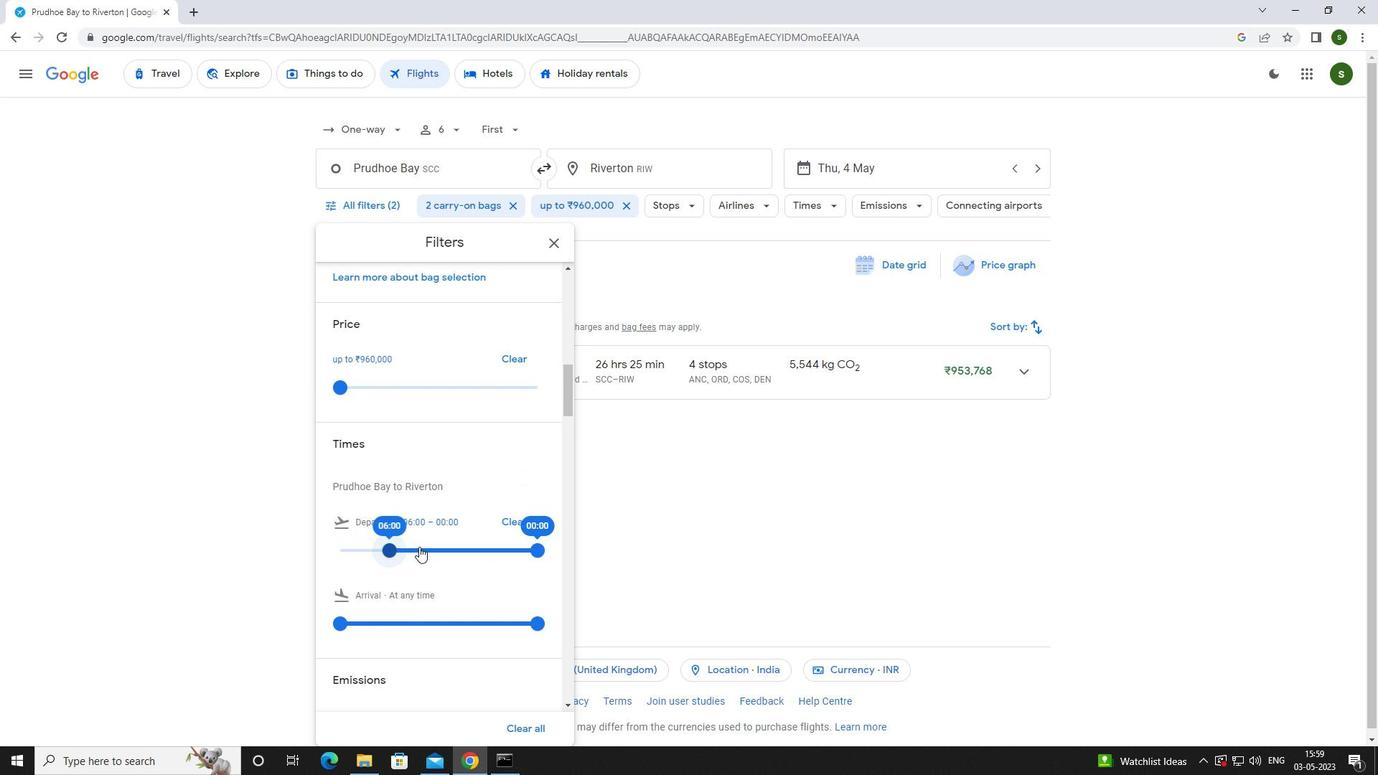 
Action: Mouse pressed left at (706, 481)
Screenshot: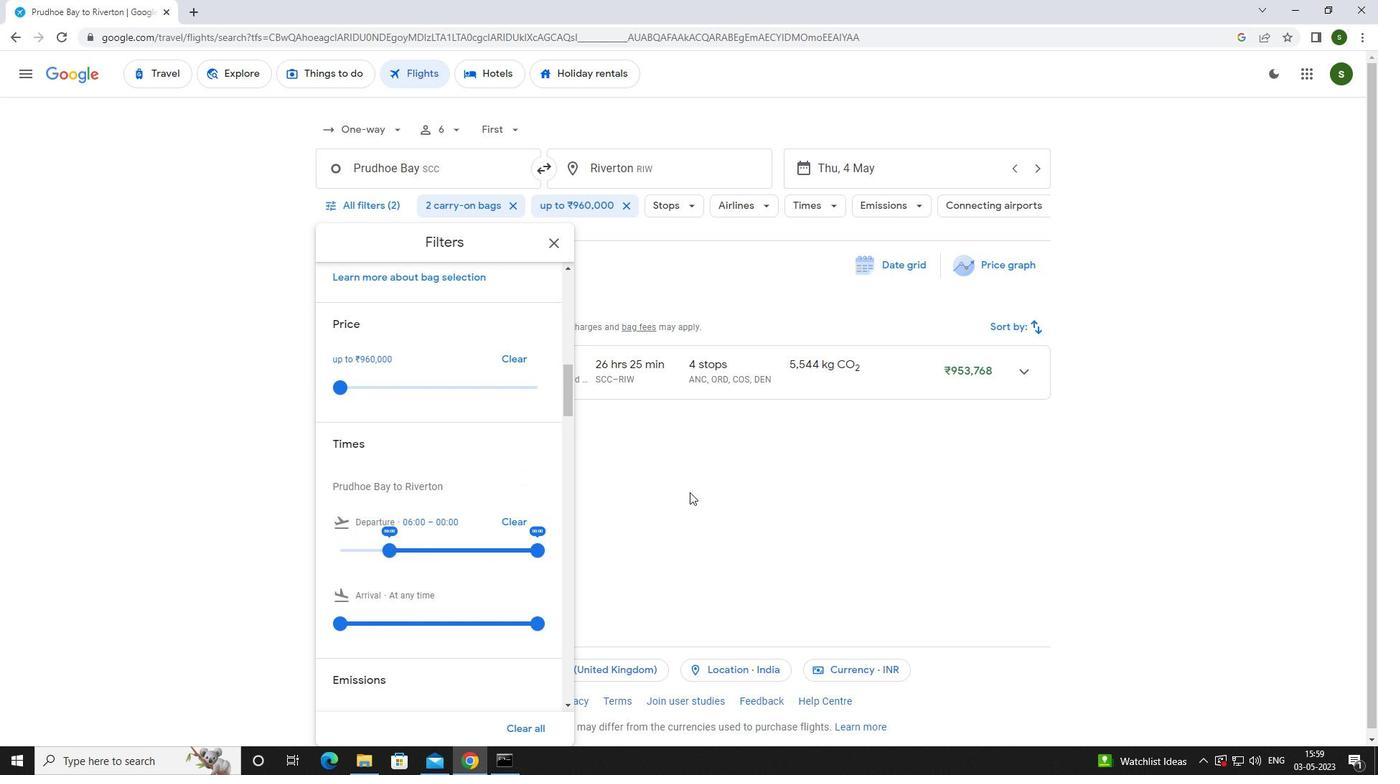 
Action: Mouse moved to (698, 482)
Screenshot: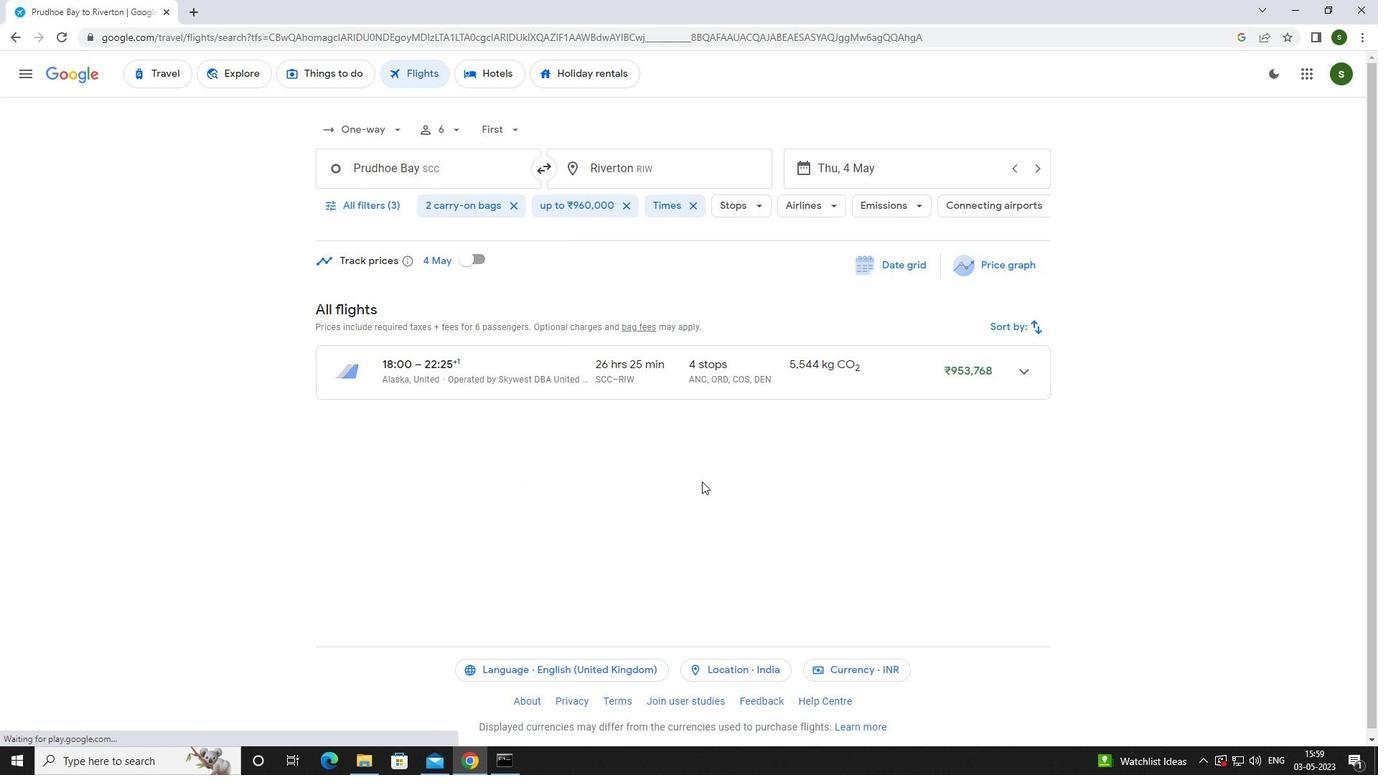 
